 Task: Search one way flight ticket for 1 adult, 5 children, 2 infants in seat and 1 infant on lap in first from New Haven: Tweed-new Haven Airport to Gillette: Gillette Campbell County Airport on 5-1-2023. Choice of flights is Delta. Number of bags: 1 checked bag. Price is upto 72000. Outbound departure time preference is 17:15.
Action: Mouse moved to (196, 226)
Screenshot: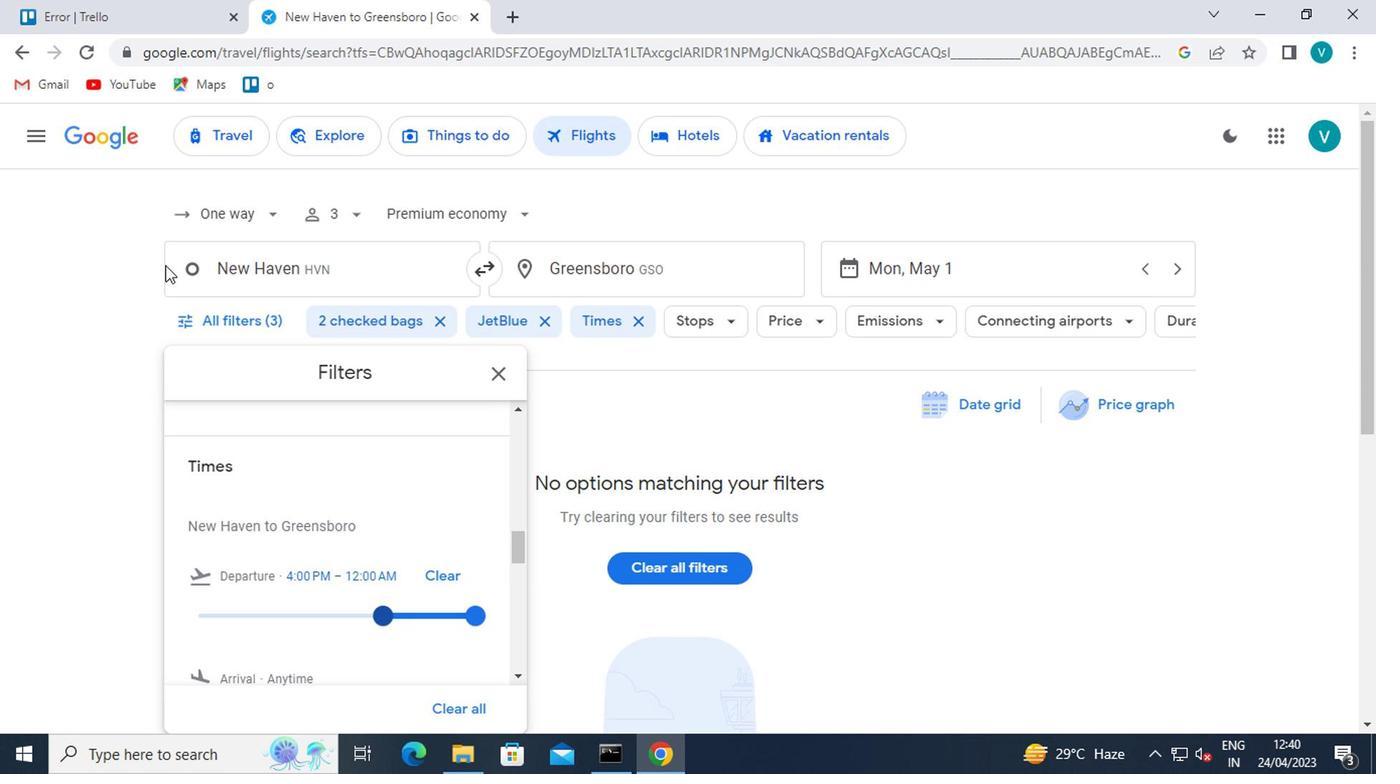 
Action: Mouse pressed left at (196, 226)
Screenshot: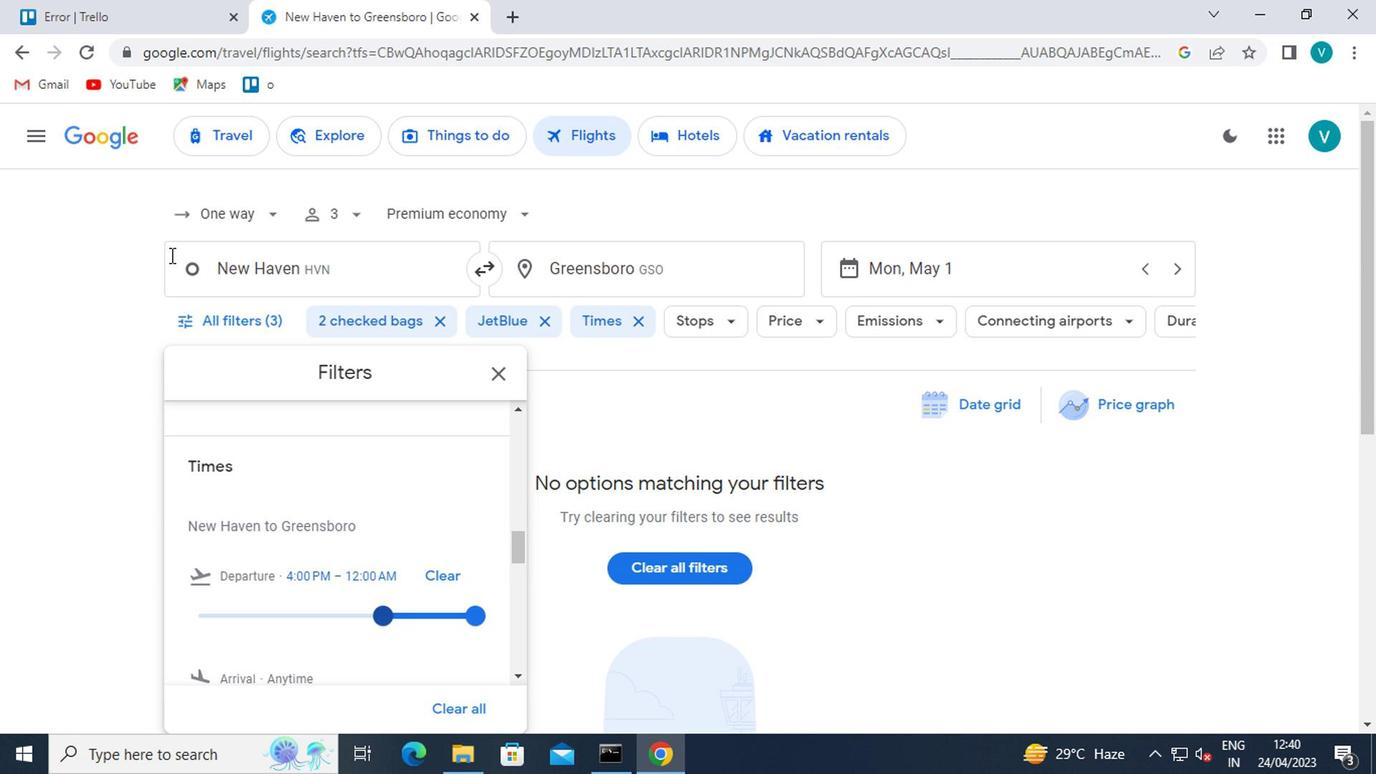 
Action: Mouse moved to (253, 306)
Screenshot: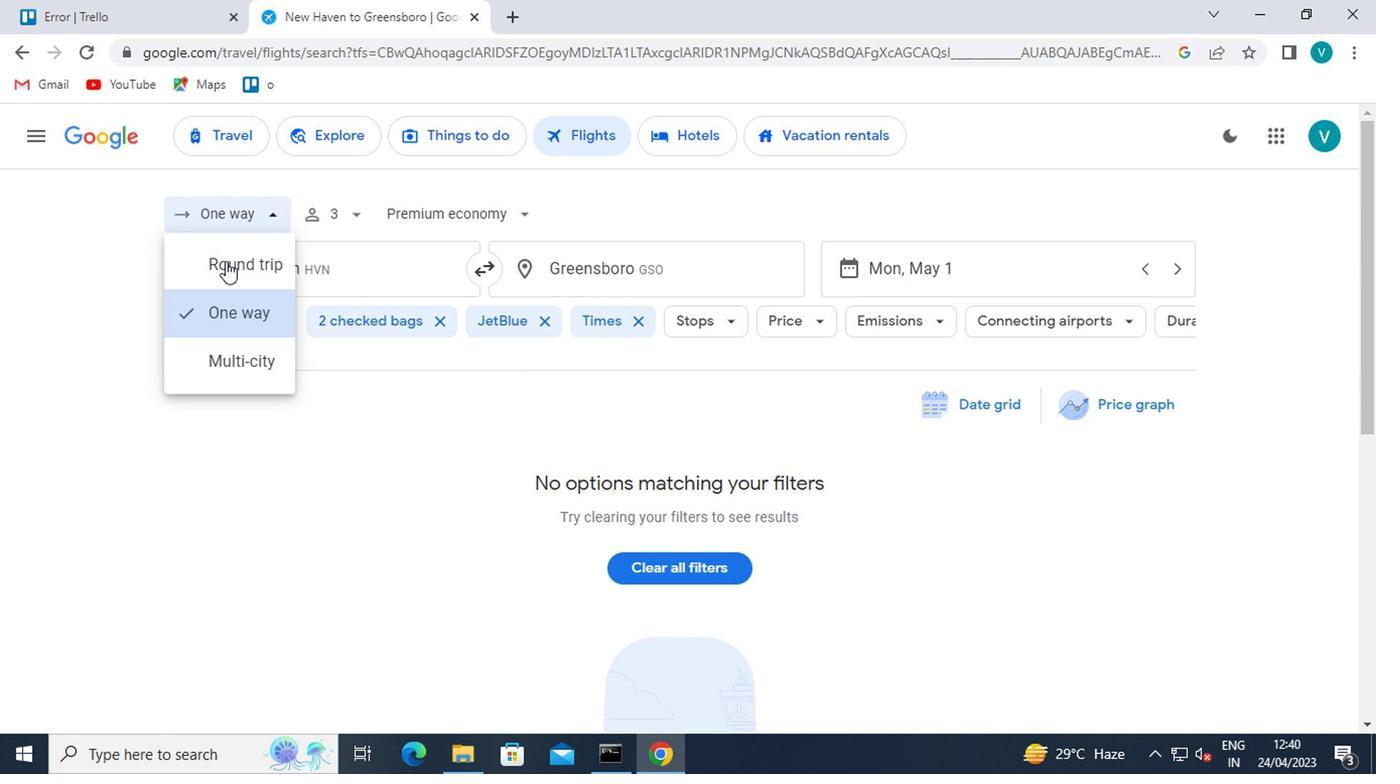 
Action: Mouse pressed left at (253, 306)
Screenshot: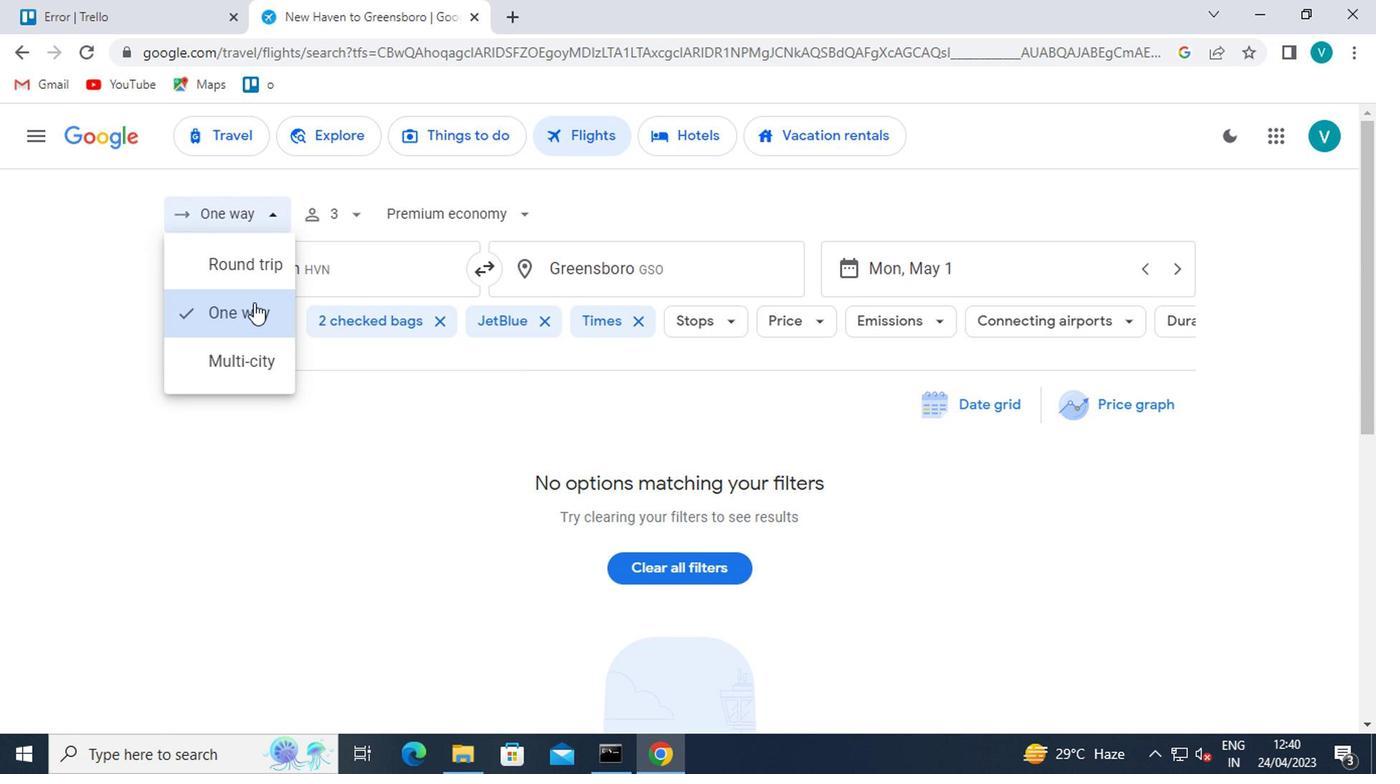 
Action: Mouse moved to (356, 220)
Screenshot: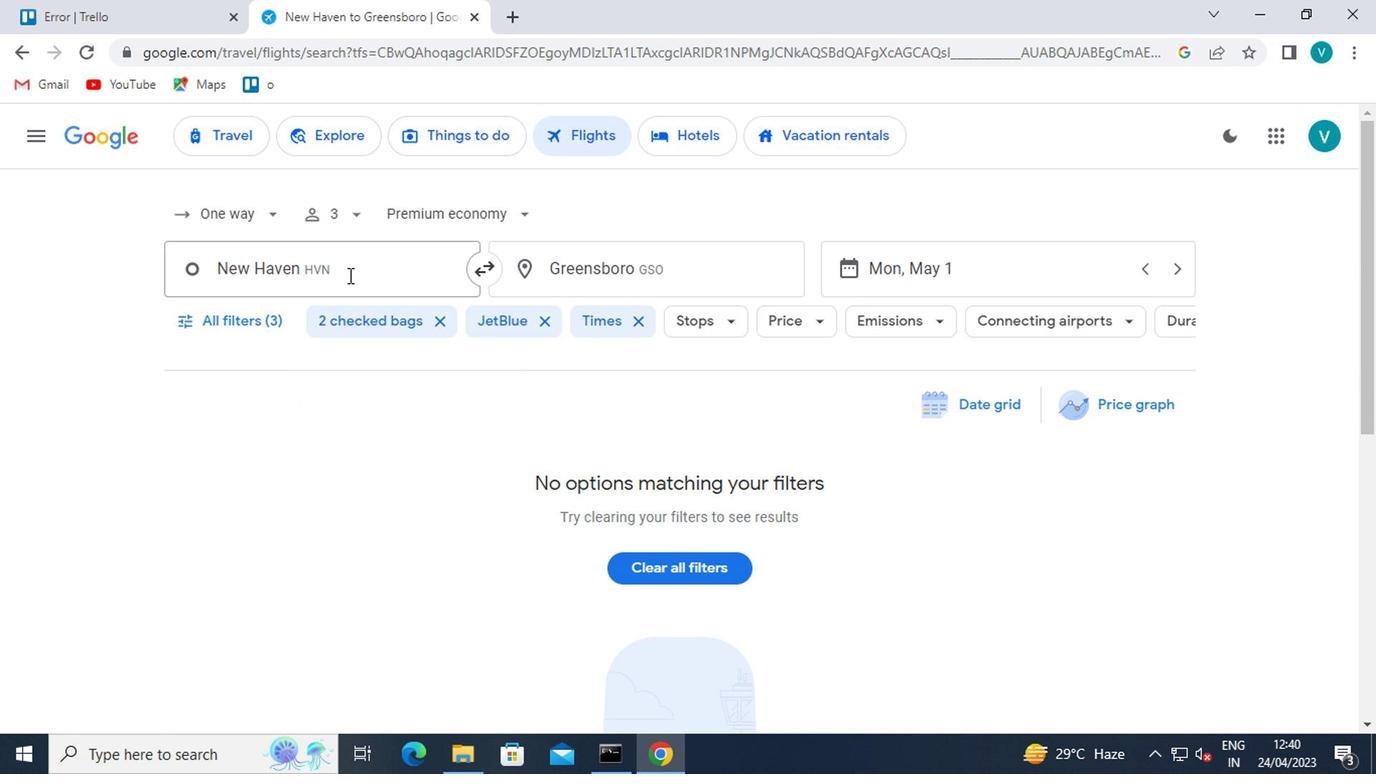 
Action: Mouse pressed left at (356, 220)
Screenshot: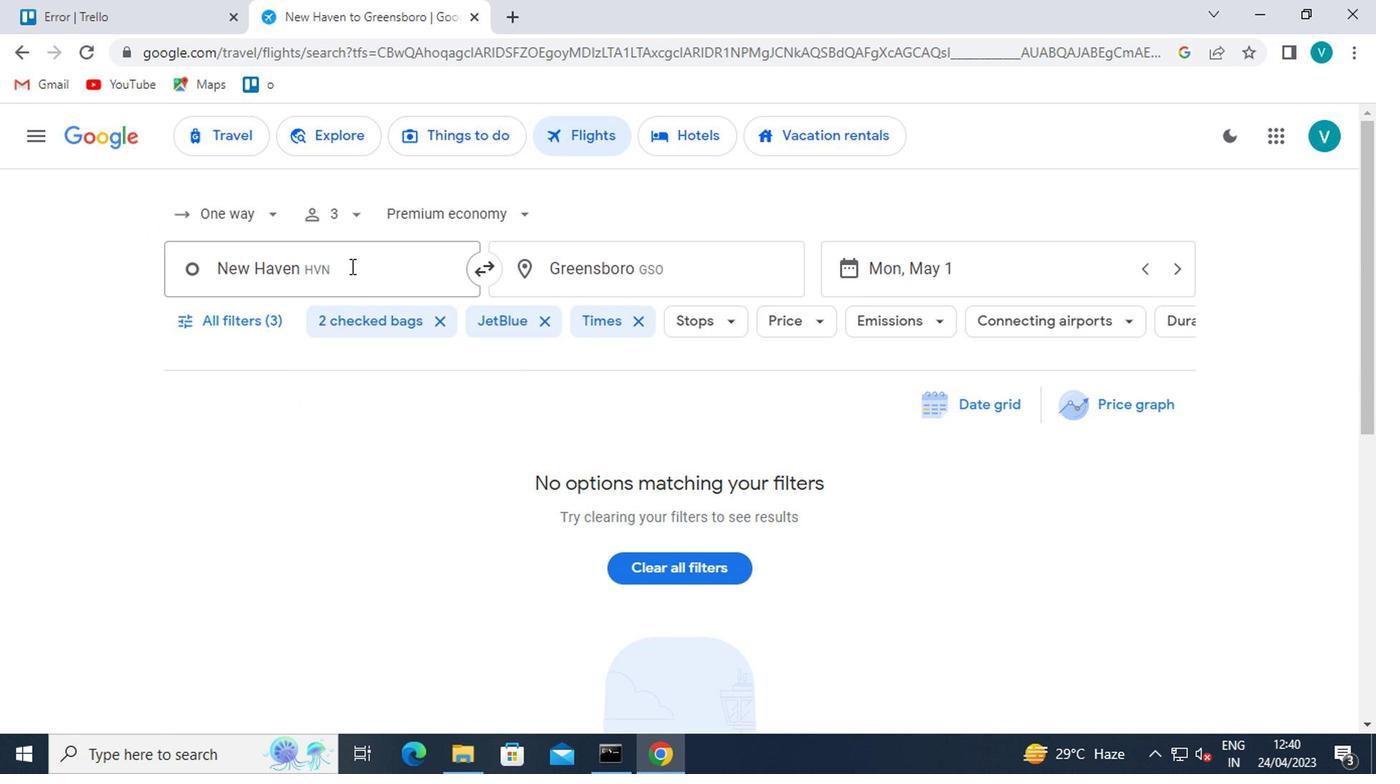 
Action: Mouse moved to (508, 324)
Screenshot: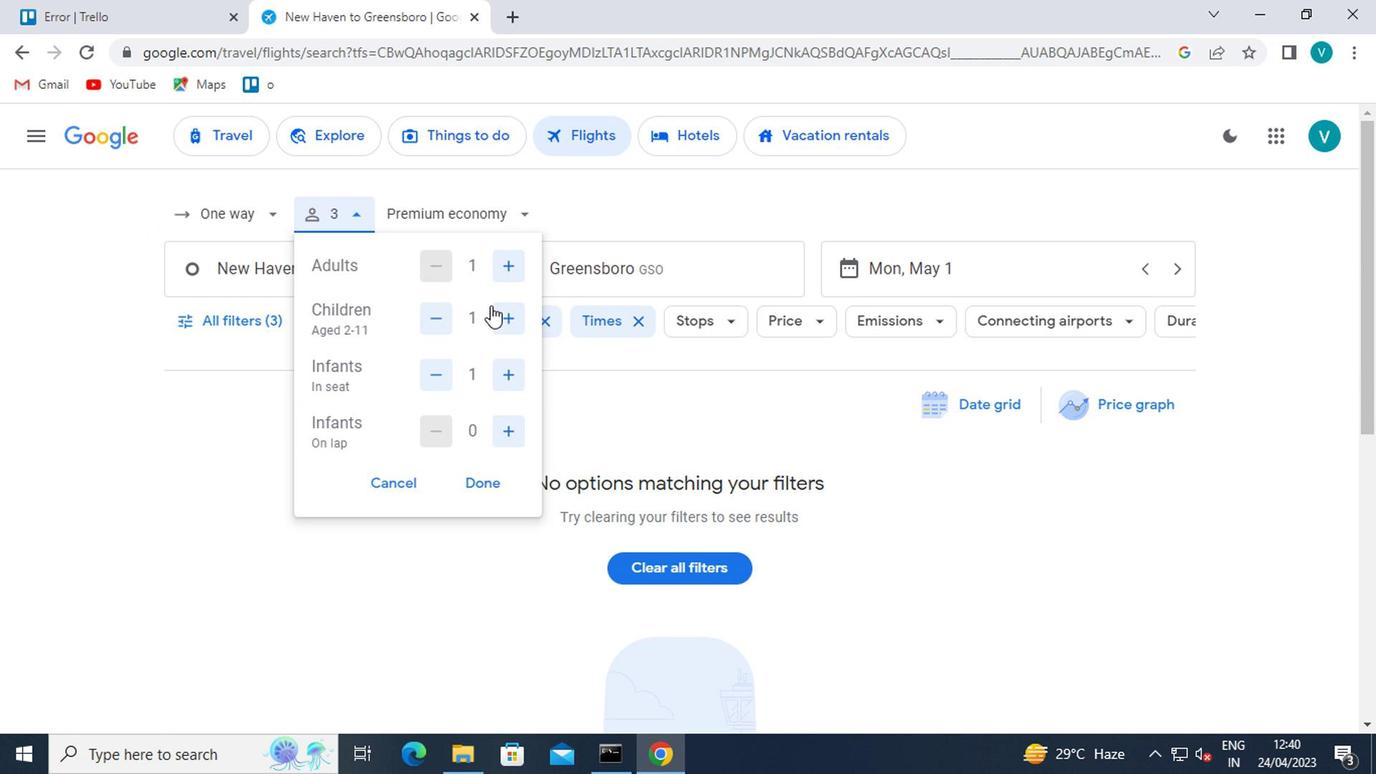 
Action: Mouse pressed left at (508, 324)
Screenshot: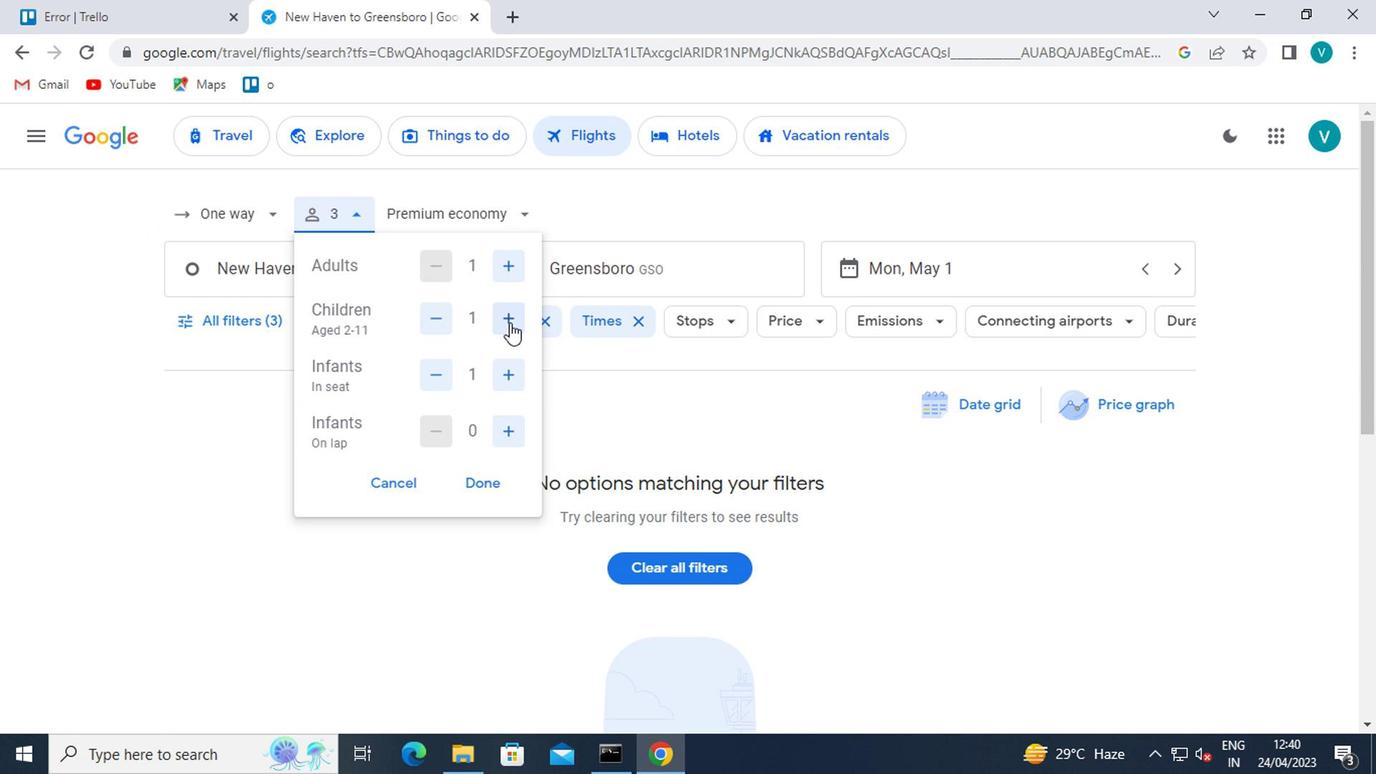 
Action: Mouse pressed left at (508, 324)
Screenshot: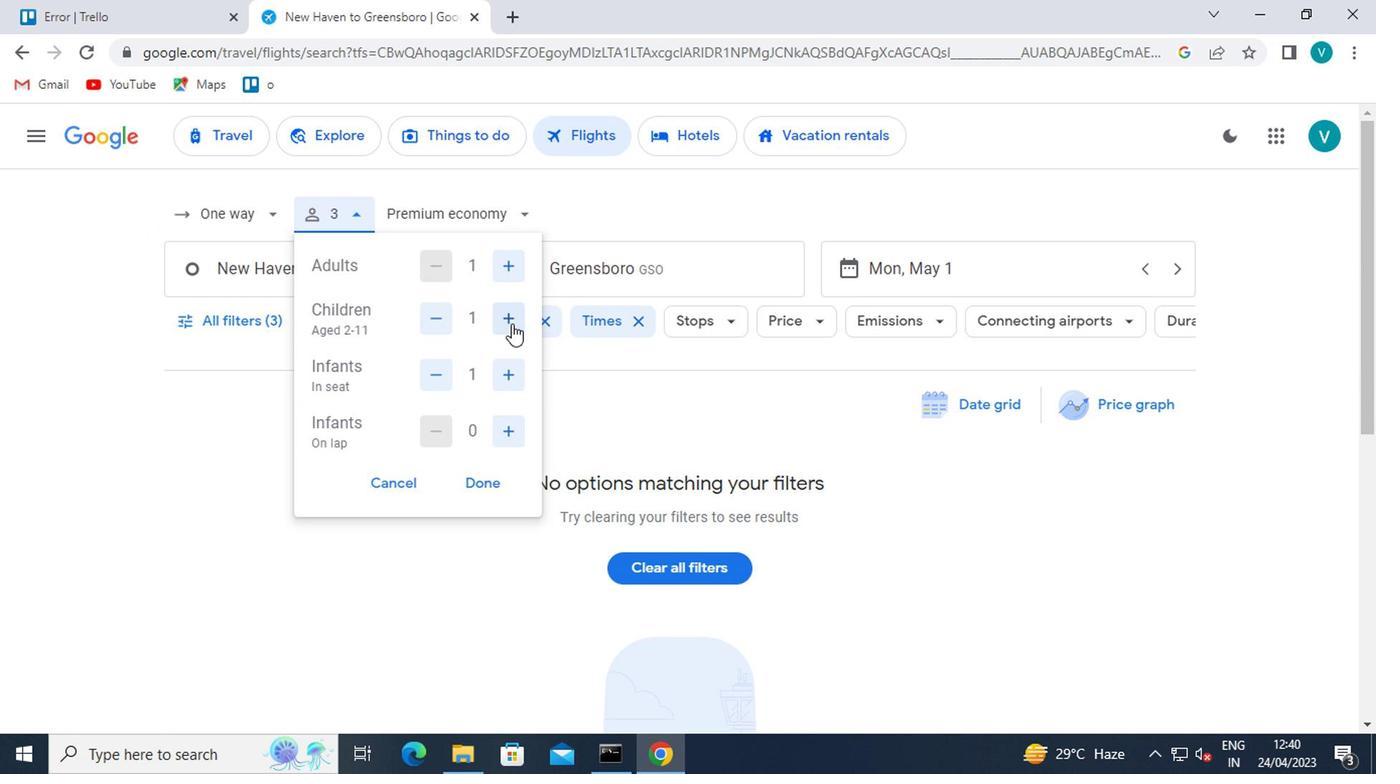 
Action: Mouse pressed left at (508, 324)
Screenshot: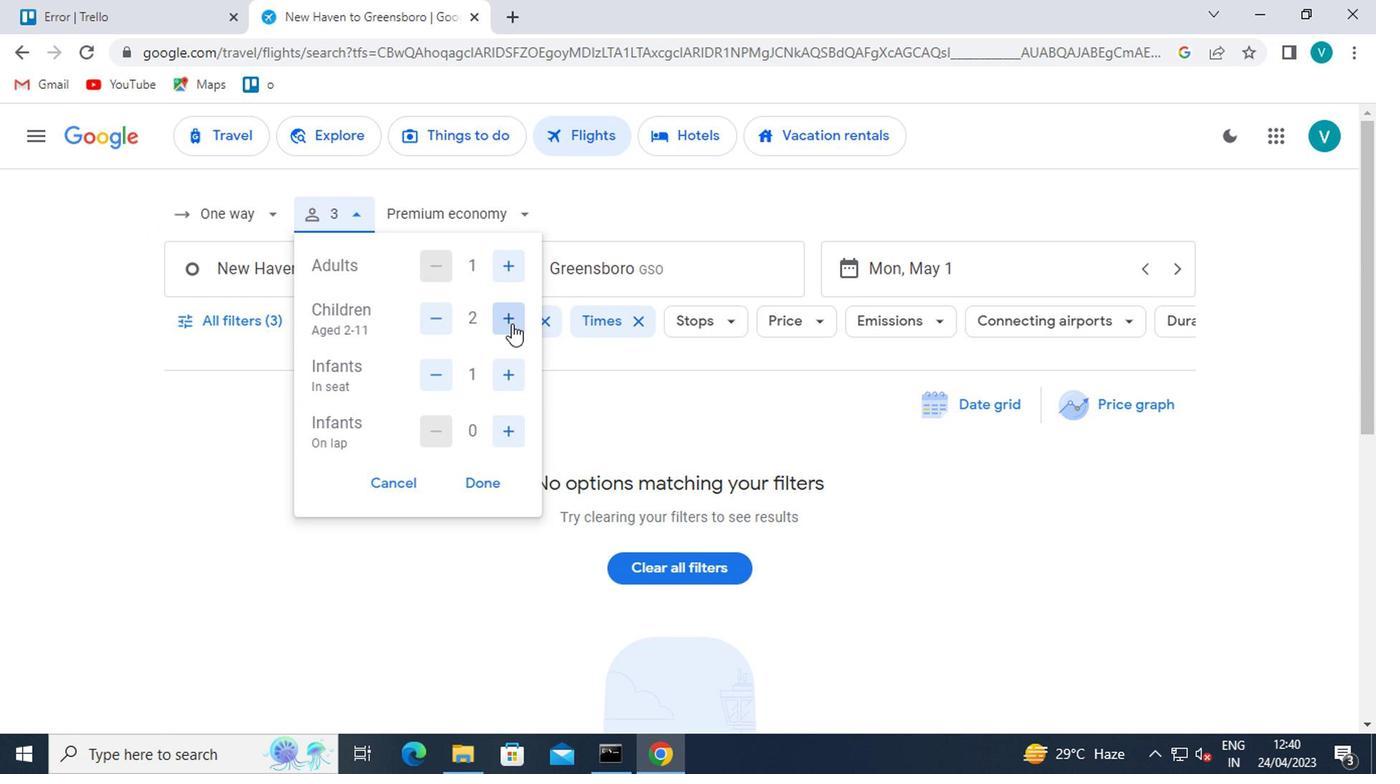
Action: Mouse pressed left at (508, 324)
Screenshot: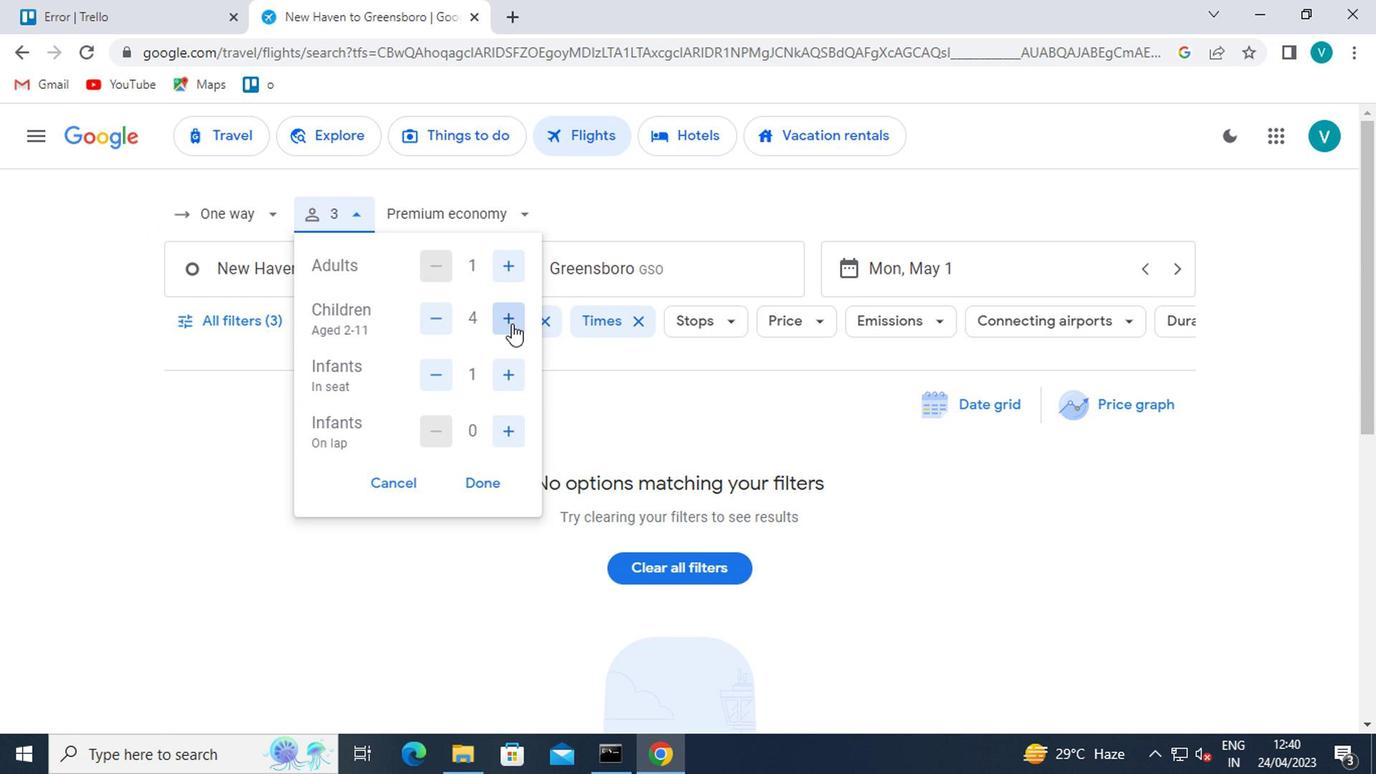 
Action: Mouse moved to (501, 374)
Screenshot: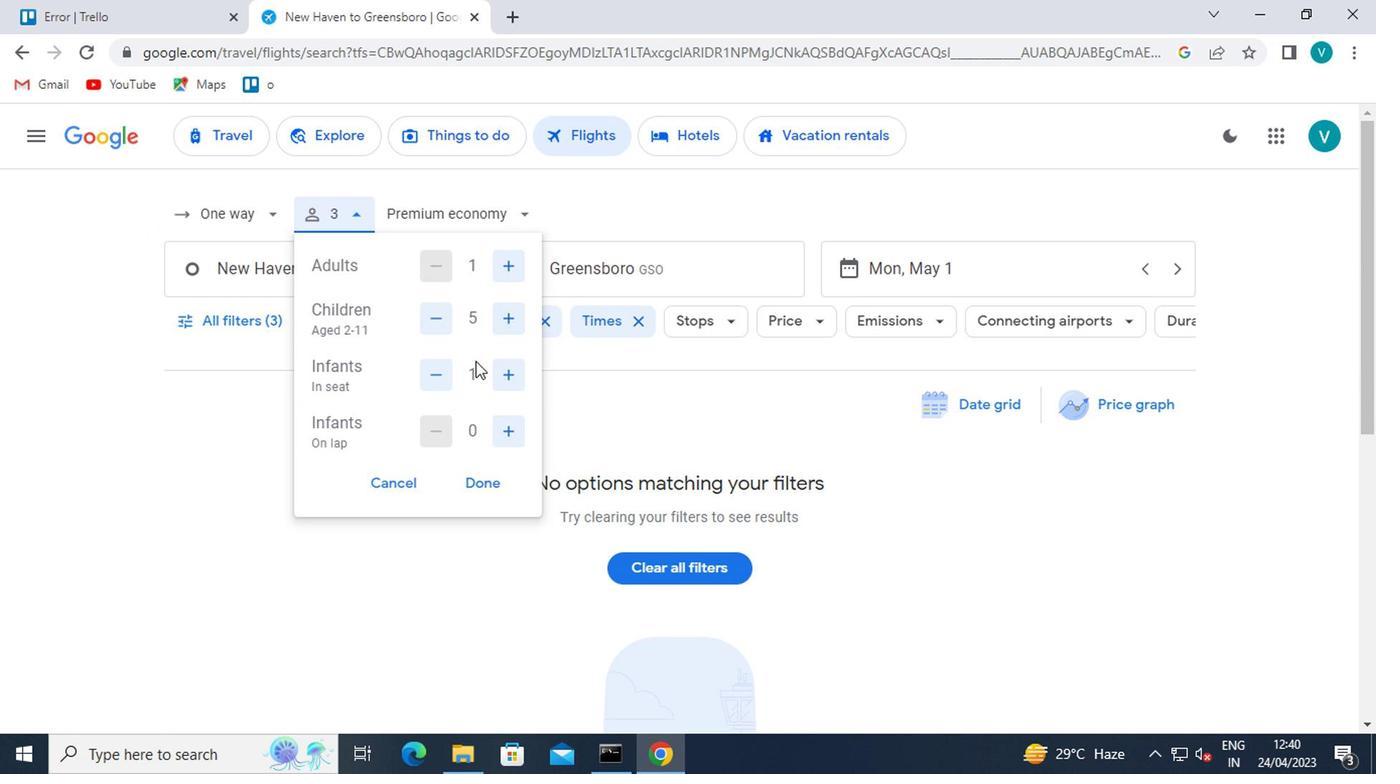 
Action: Mouse pressed left at (501, 374)
Screenshot: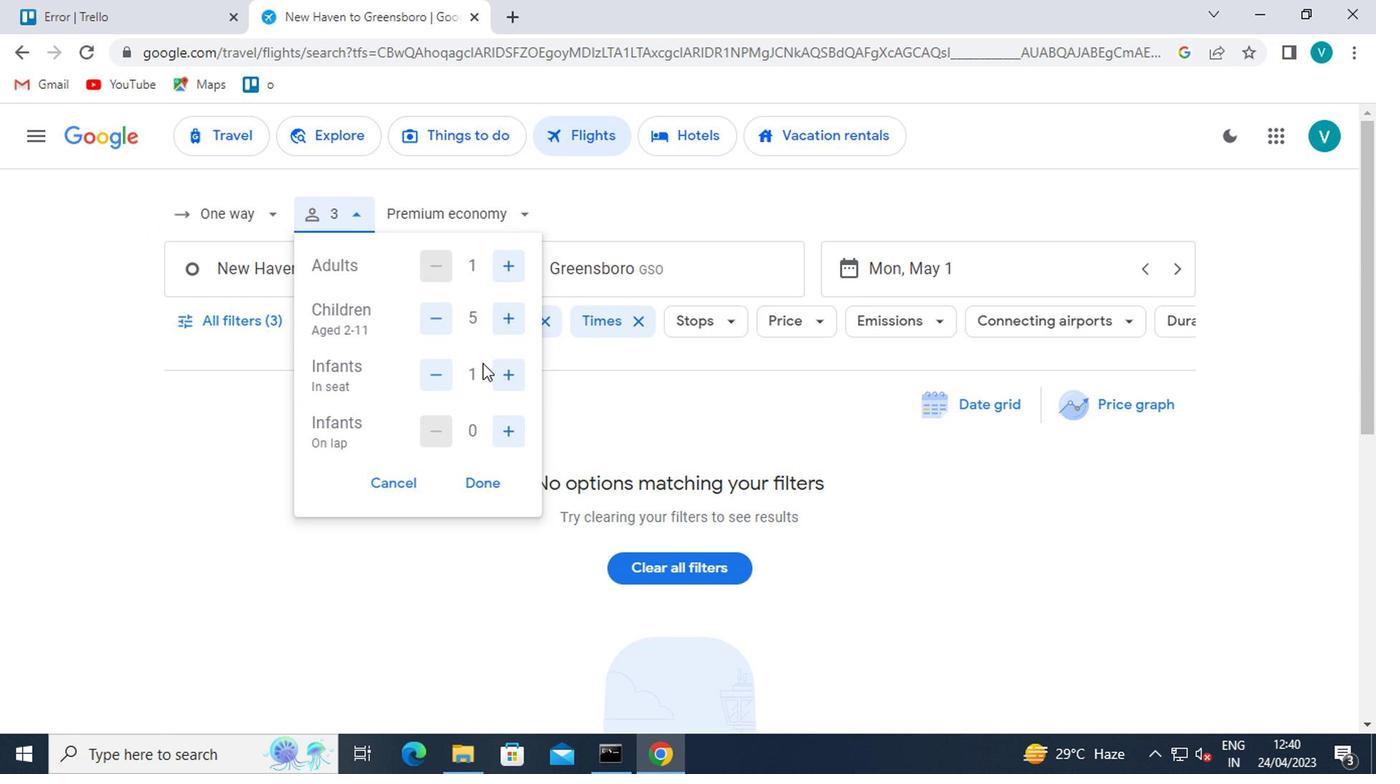 
Action: Mouse moved to (498, 430)
Screenshot: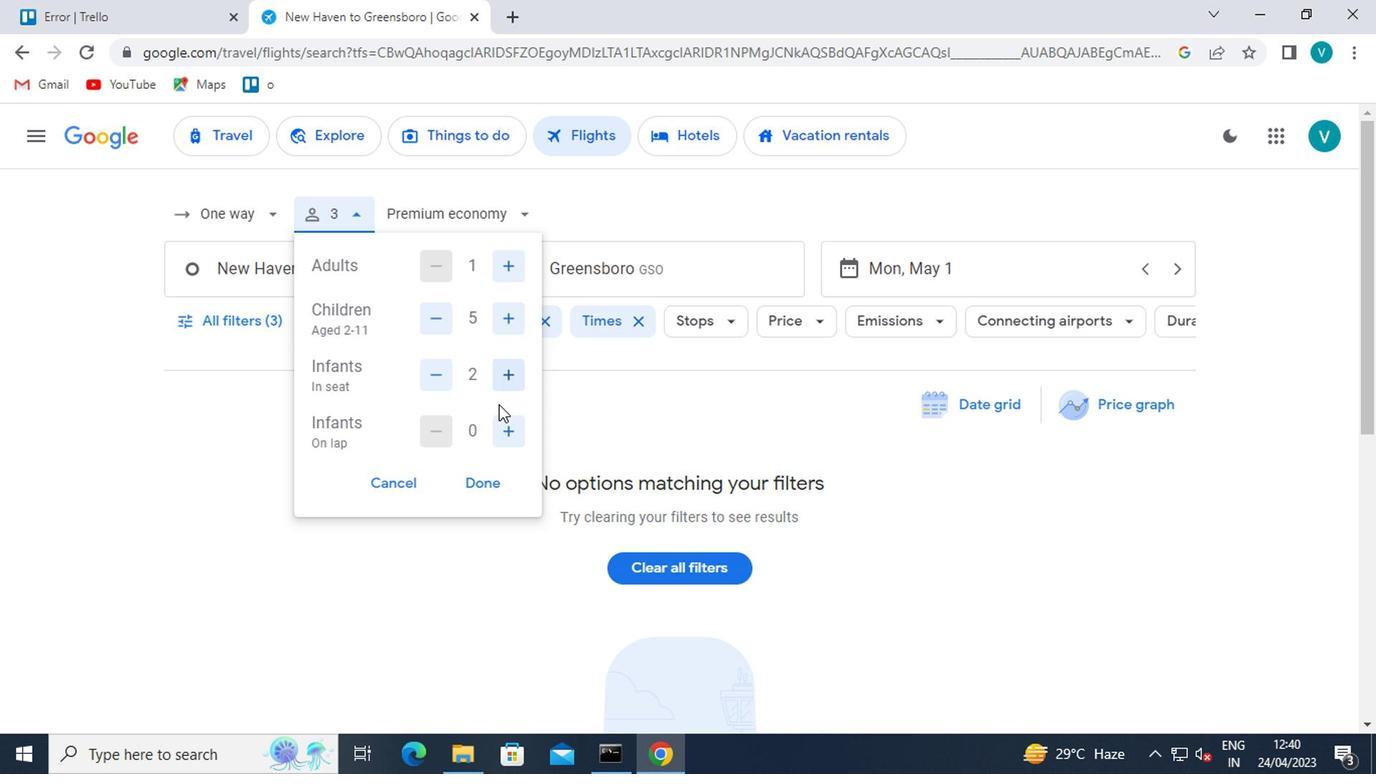 
Action: Mouse pressed left at (498, 430)
Screenshot: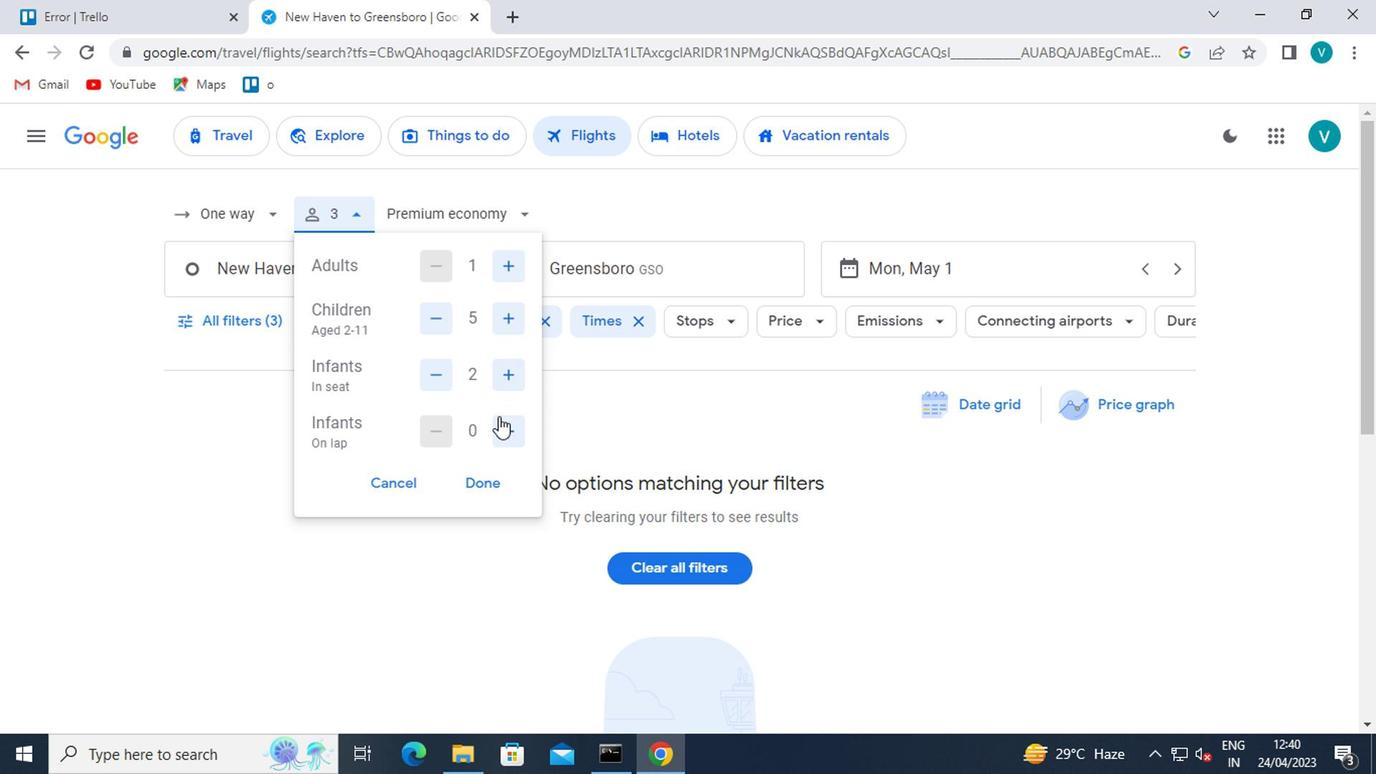 
Action: Mouse moved to (480, 225)
Screenshot: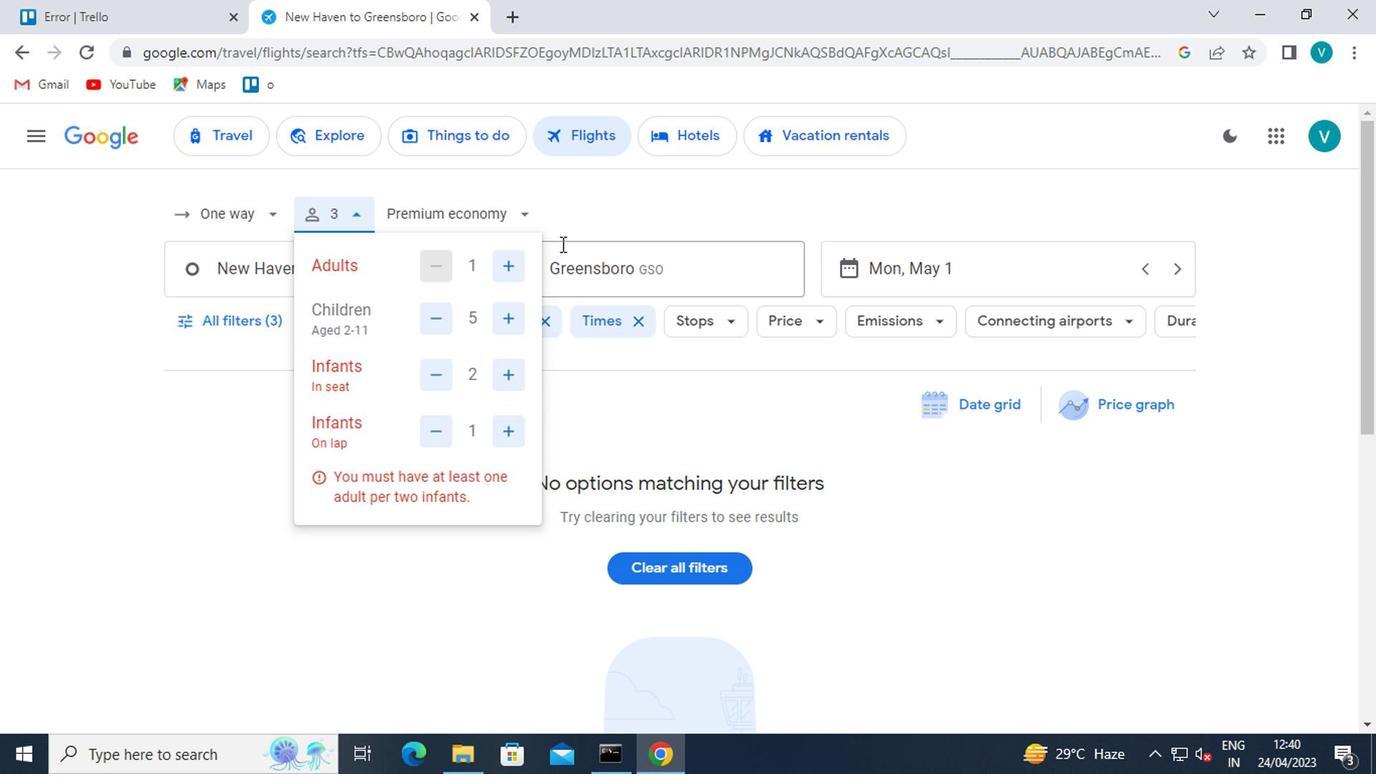 
Action: Mouse pressed left at (480, 225)
Screenshot: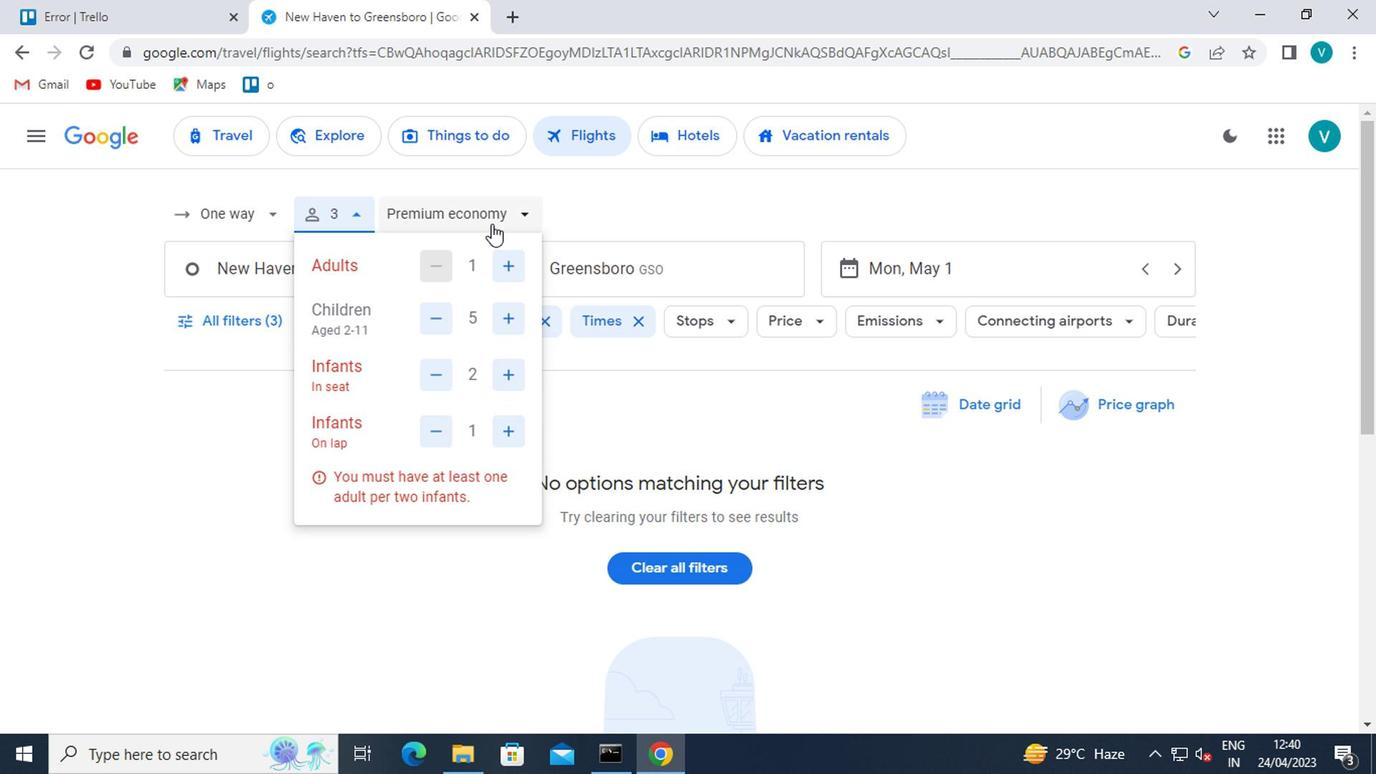 
Action: Mouse moved to (469, 407)
Screenshot: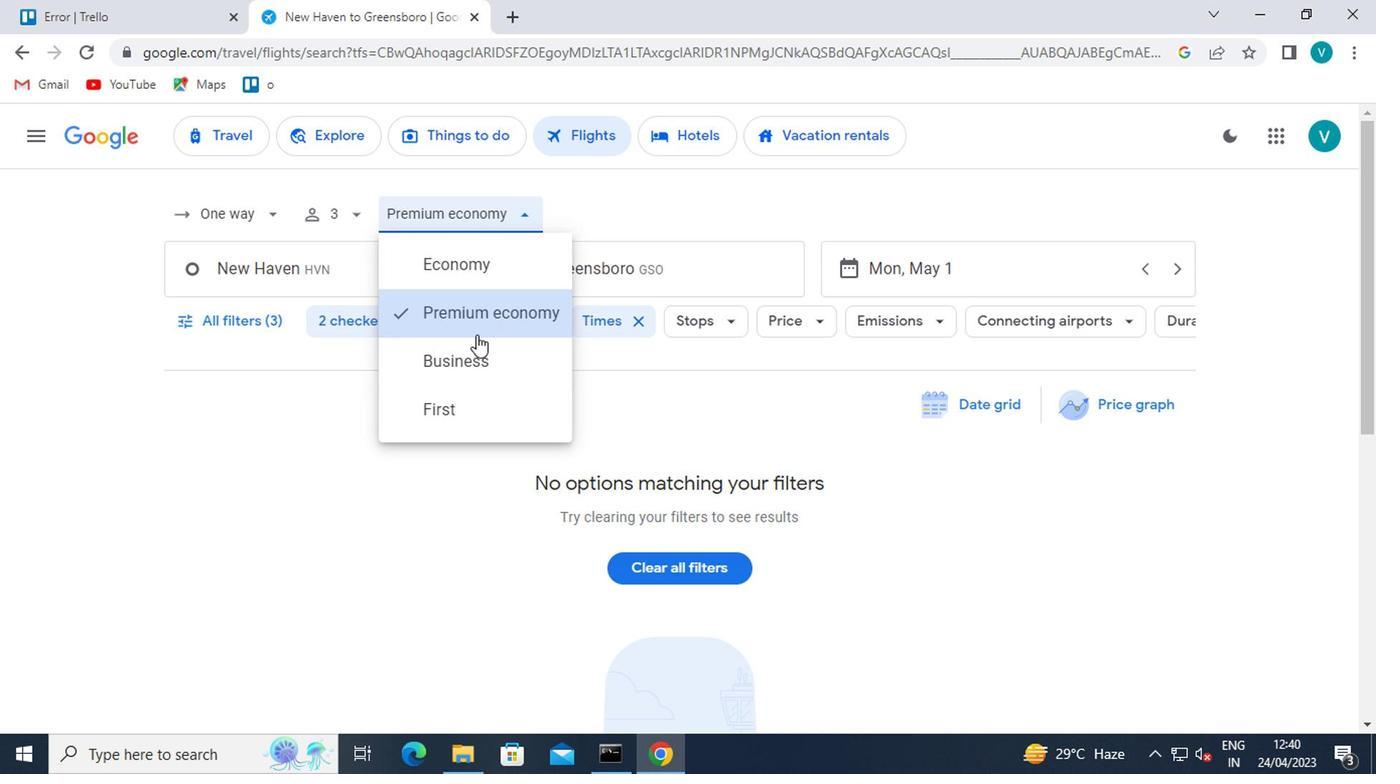 
Action: Mouse pressed left at (469, 407)
Screenshot: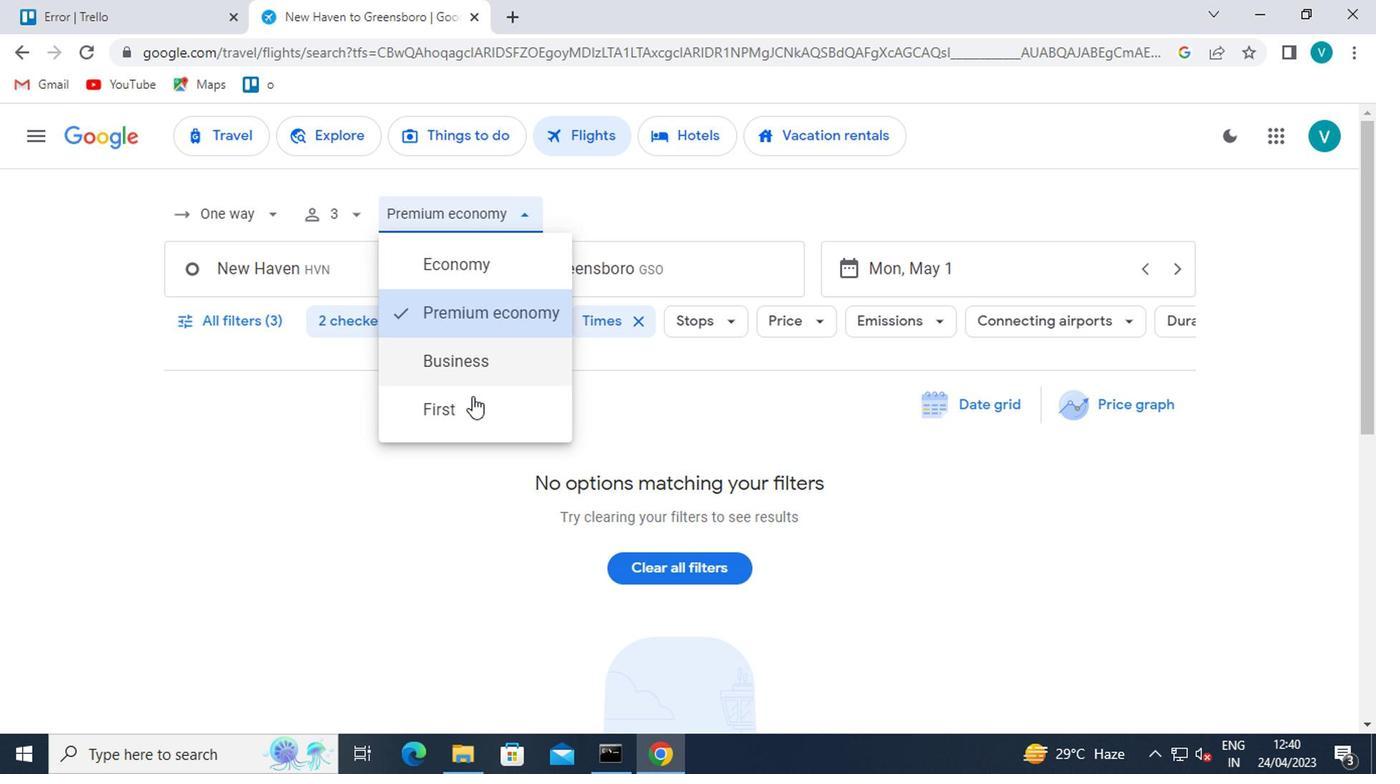 
Action: Mouse moved to (378, 273)
Screenshot: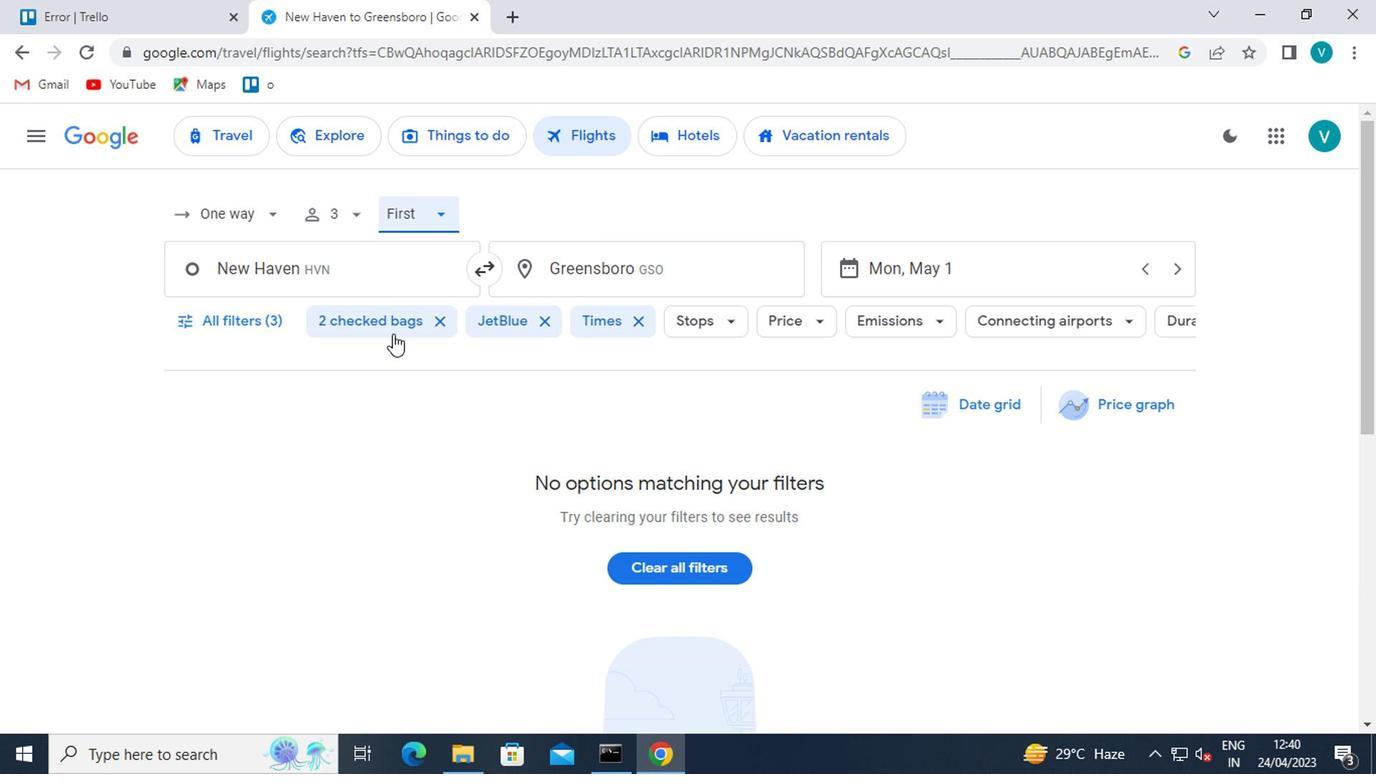 
Action: Mouse pressed left at (378, 273)
Screenshot: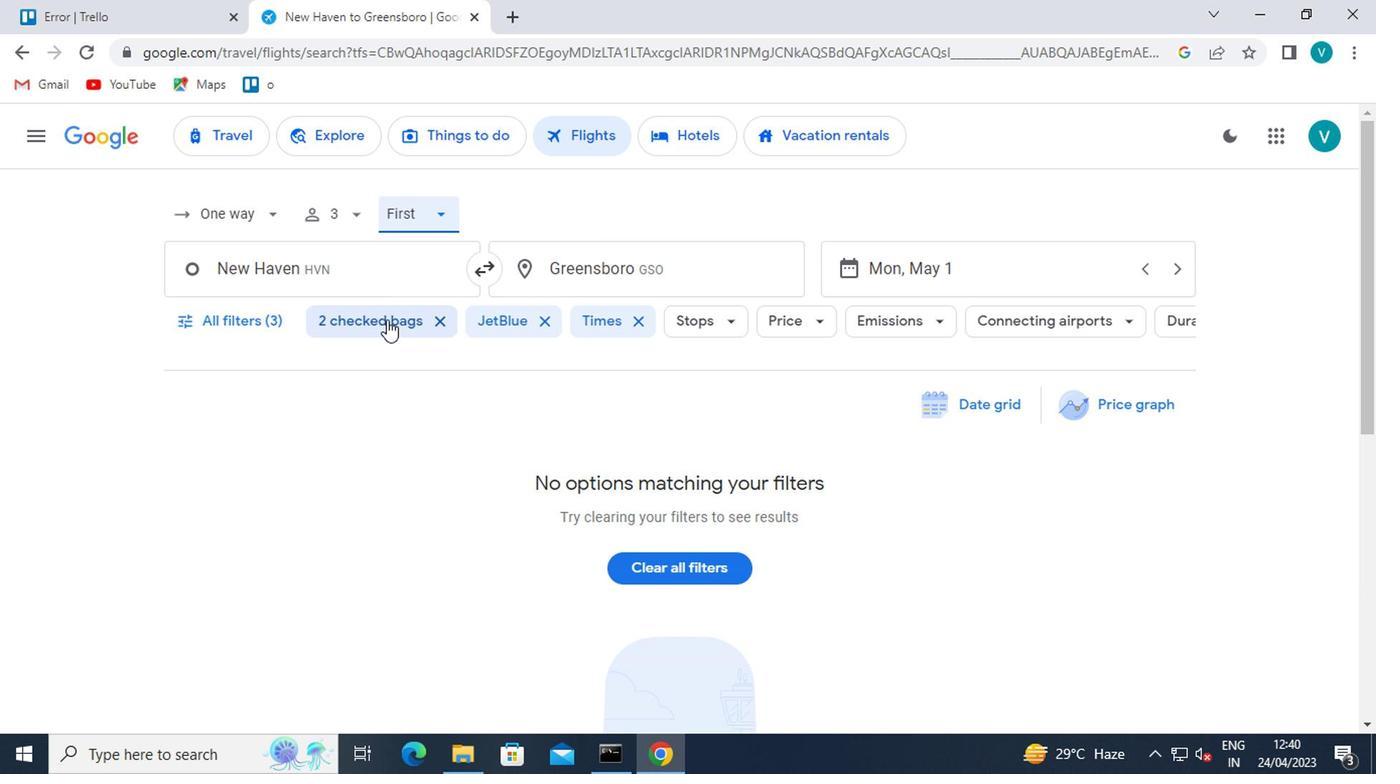 
Action: Mouse moved to (364, 488)
Screenshot: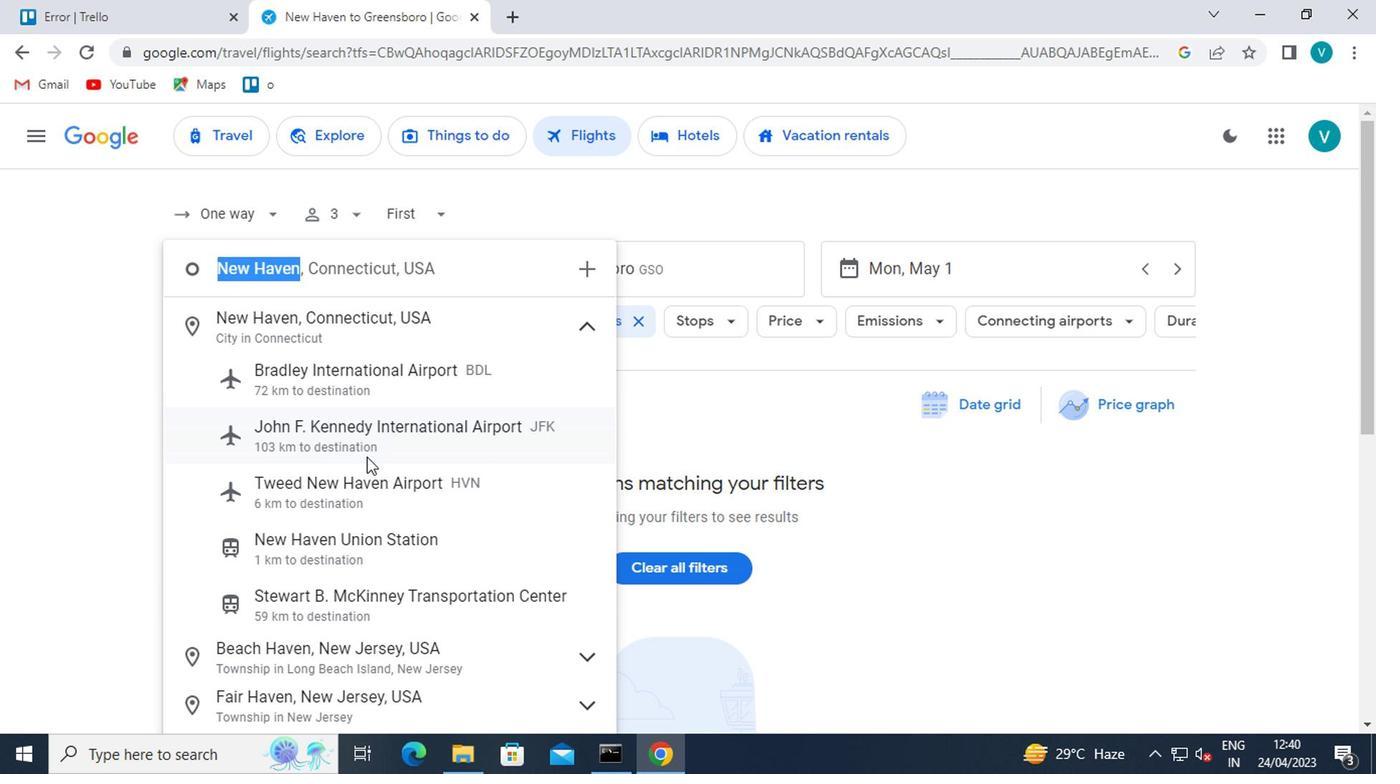 
Action: Mouse pressed left at (364, 488)
Screenshot: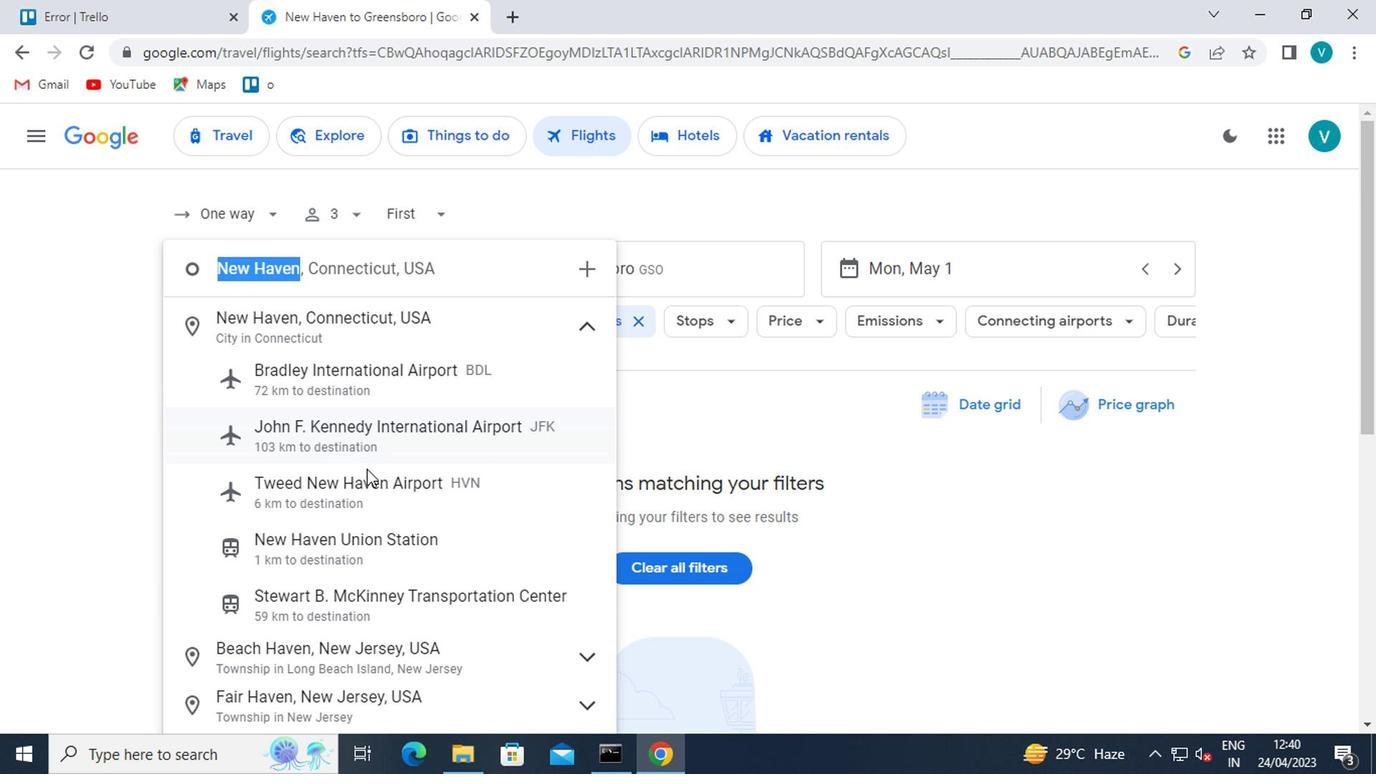 
Action: Mouse moved to (717, 268)
Screenshot: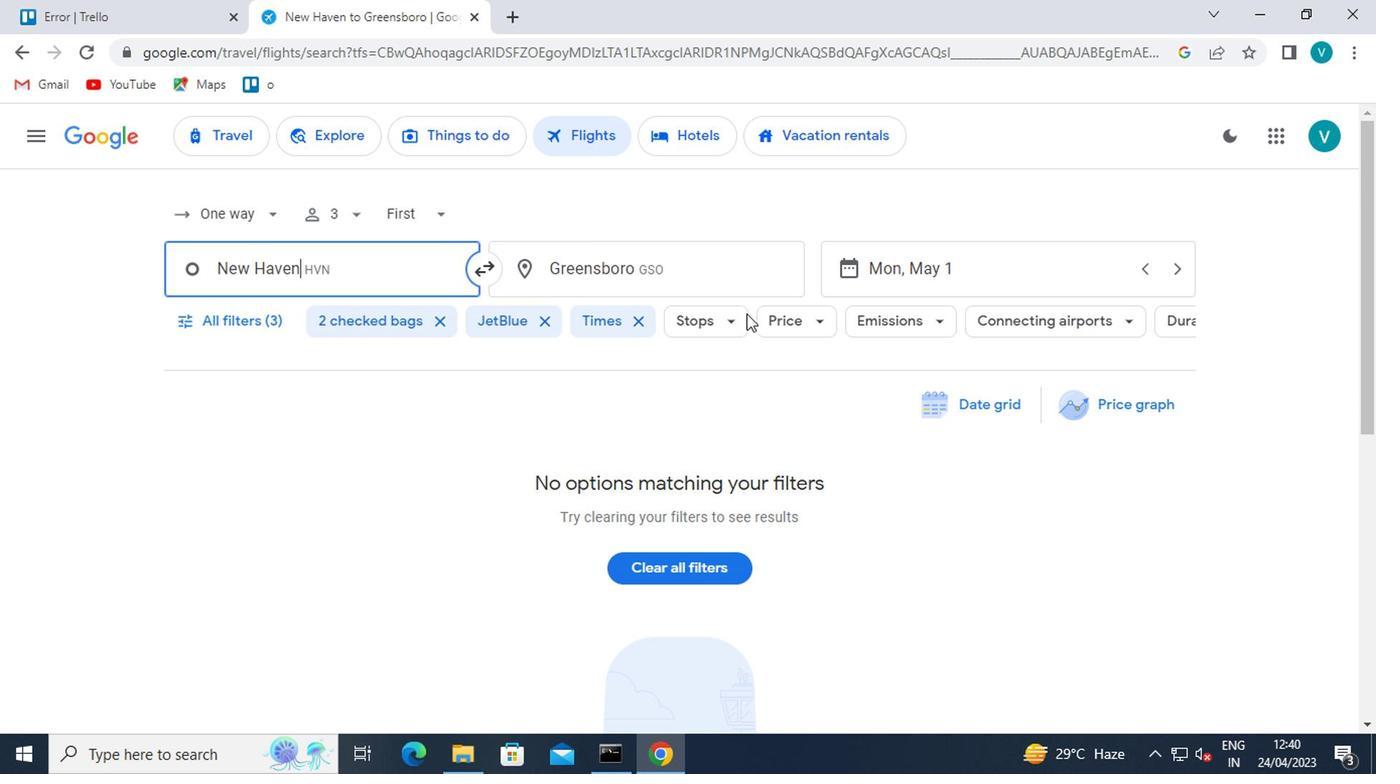 
Action: Mouse pressed left at (717, 268)
Screenshot: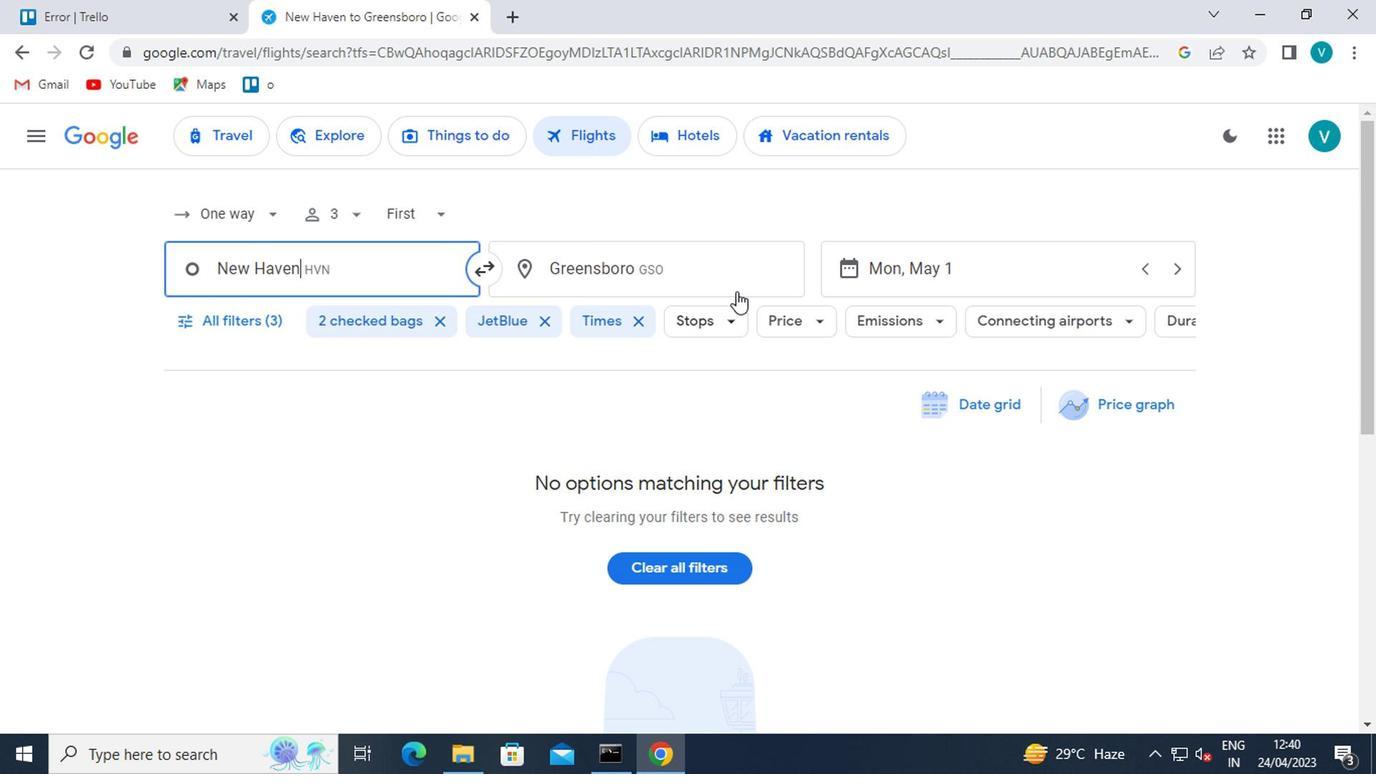 
Action: Mouse moved to (435, 104)
Screenshot: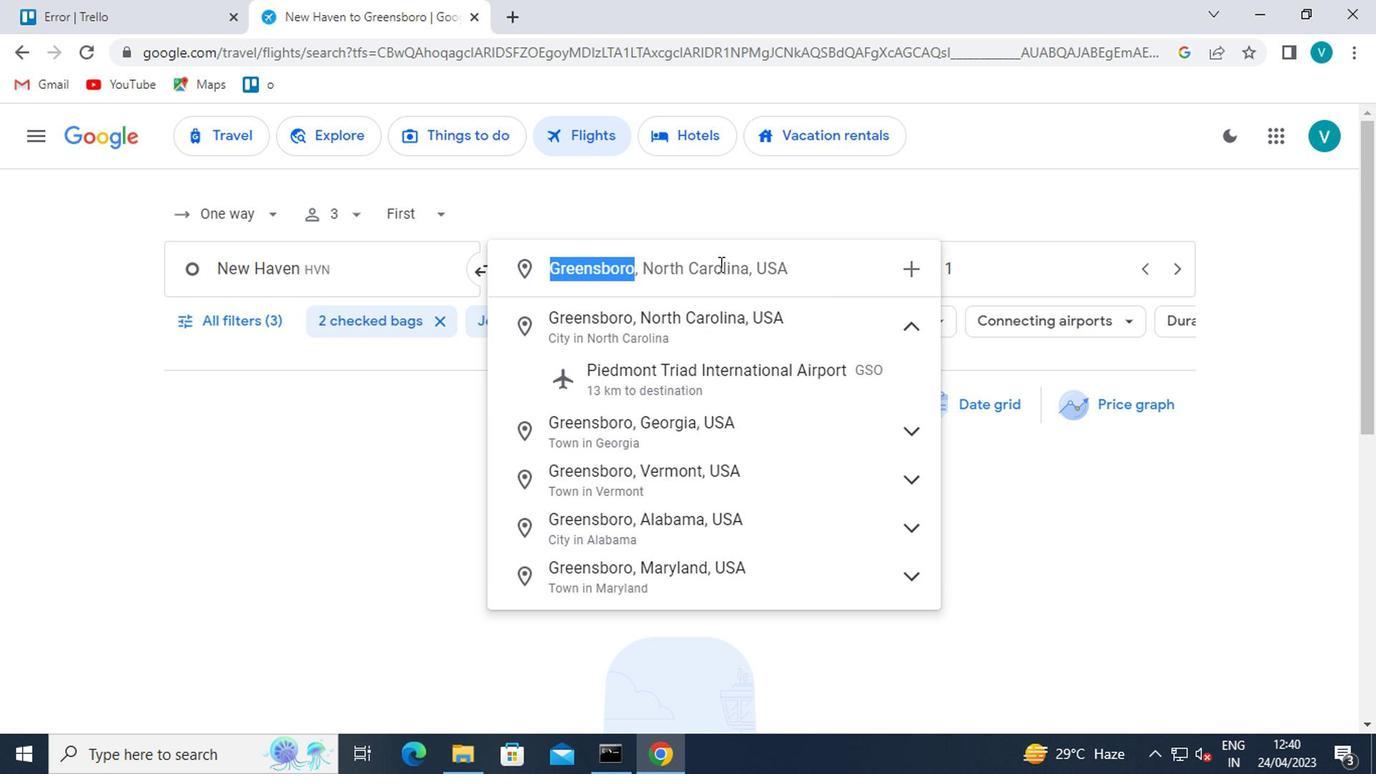 
Action: Key pressed <Key.shift>GILLETTE<Key.enter>
Screenshot: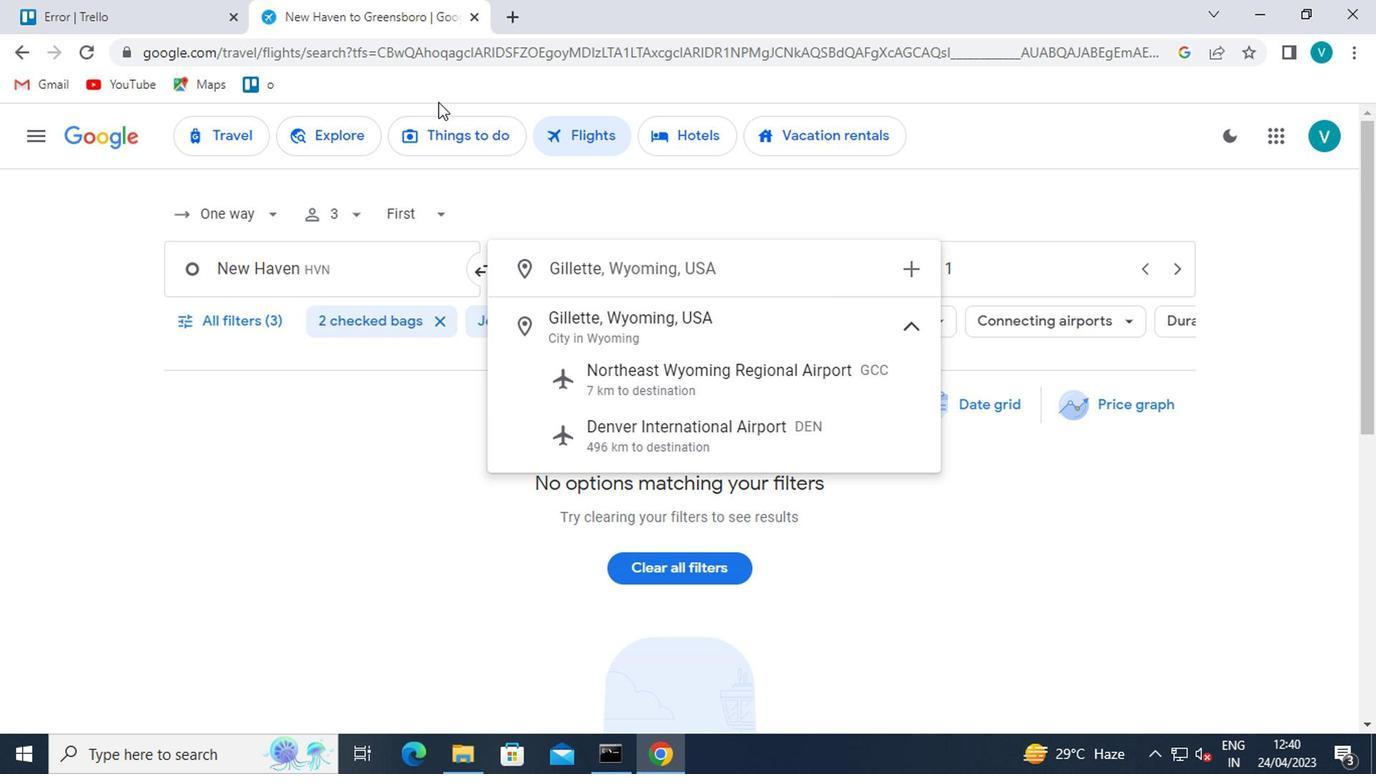 
Action: Mouse moved to (982, 251)
Screenshot: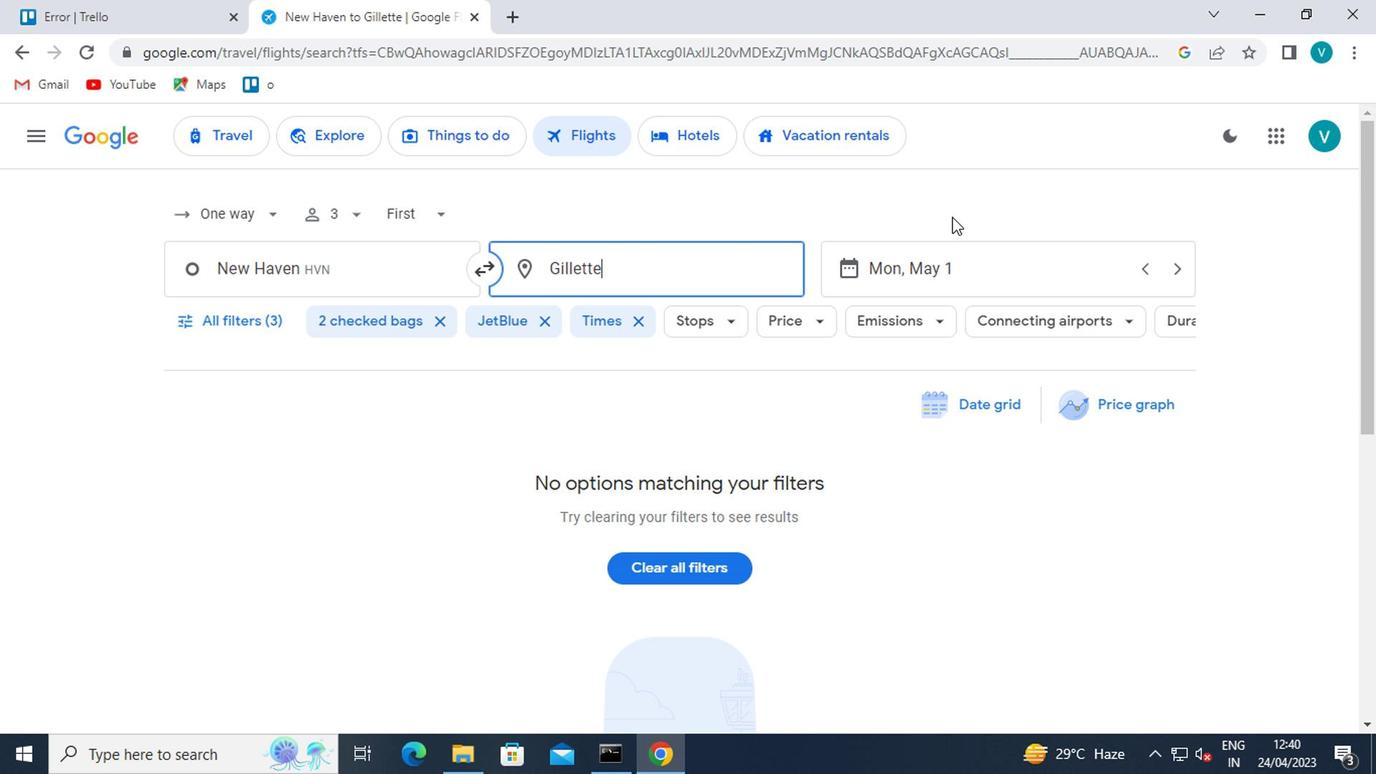 
Action: Mouse pressed left at (982, 251)
Screenshot: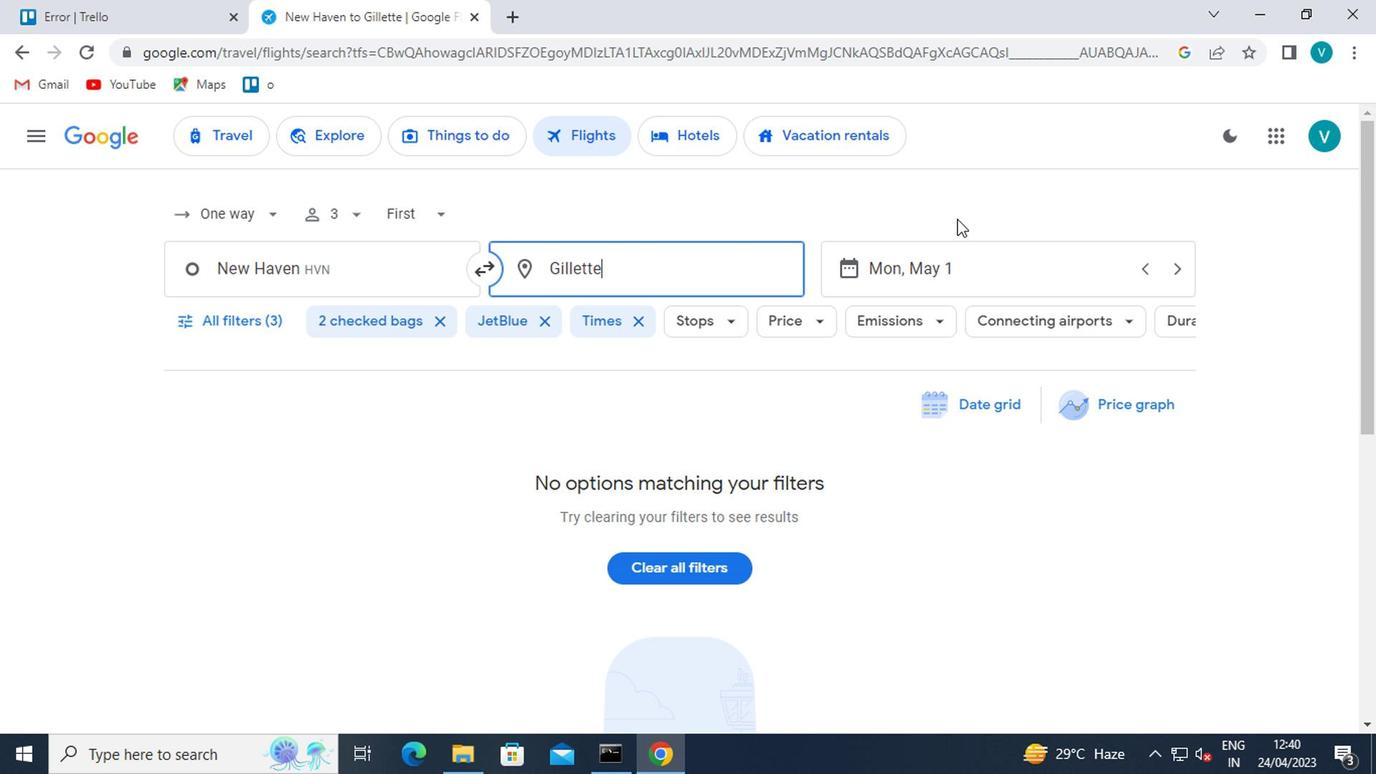 
Action: Mouse moved to (901, 359)
Screenshot: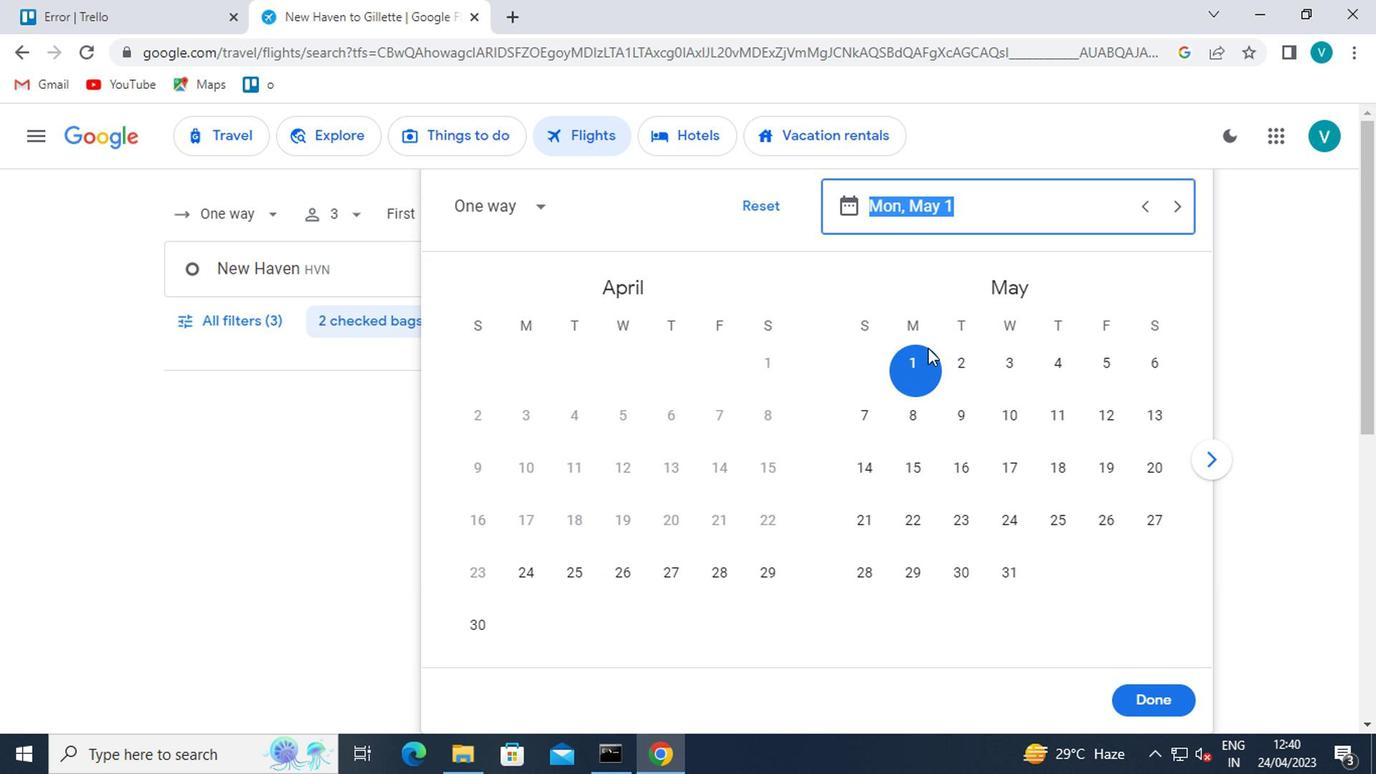 
Action: Mouse pressed left at (901, 359)
Screenshot: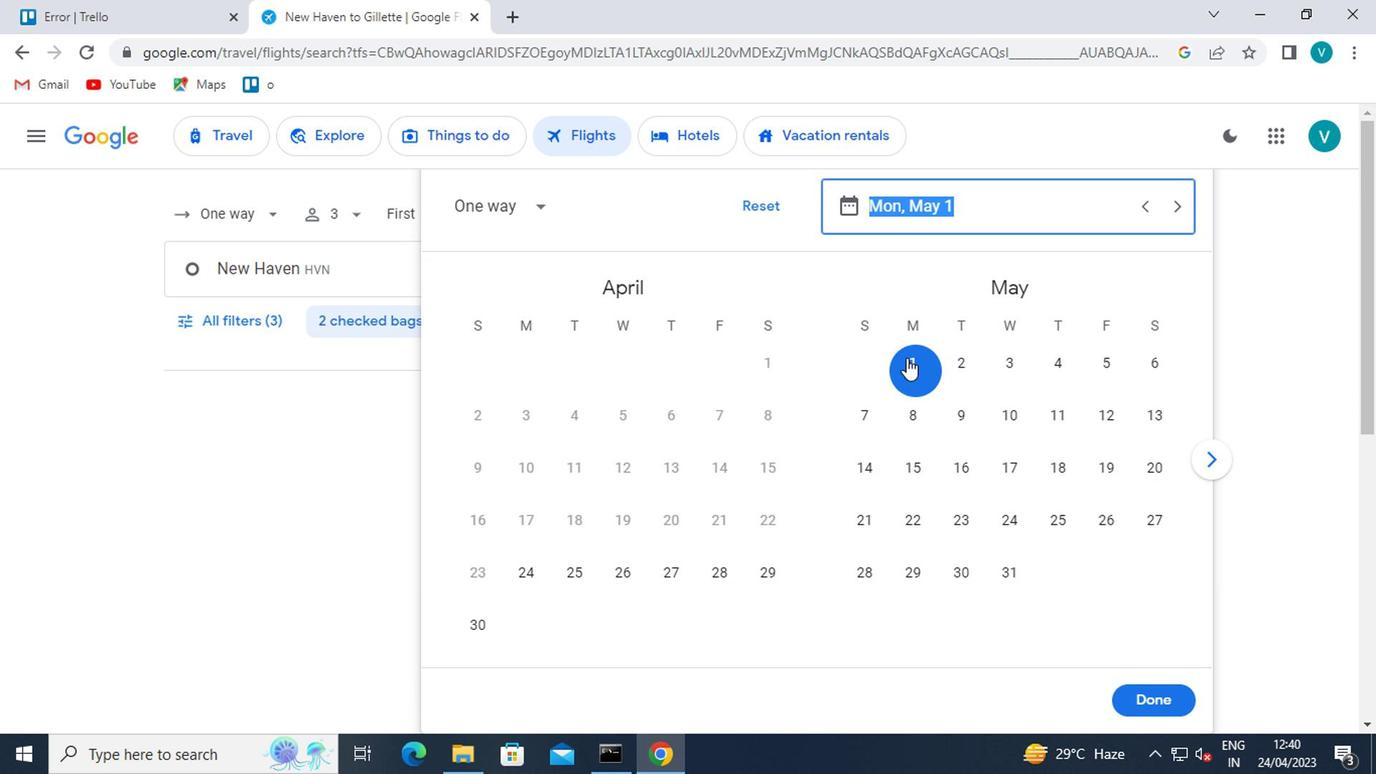 
Action: Mouse moved to (1127, 688)
Screenshot: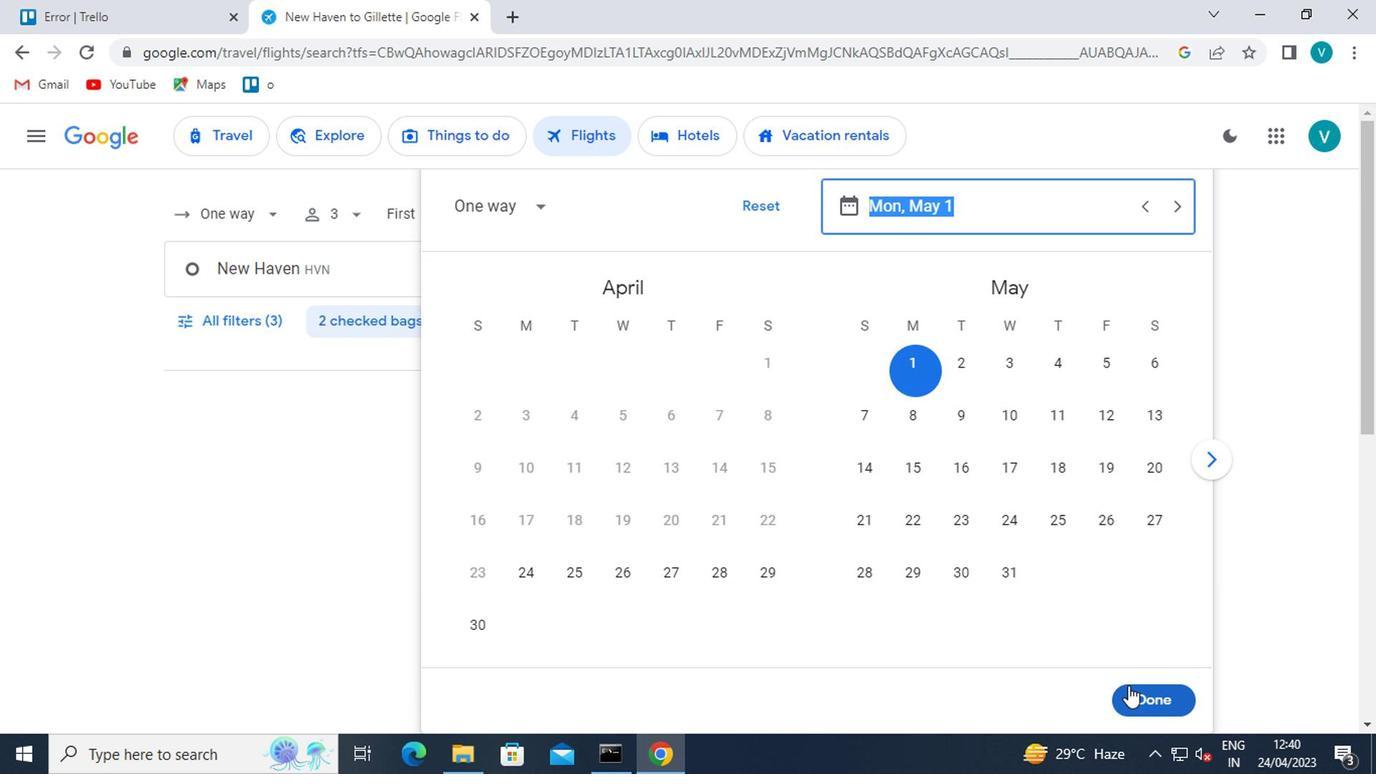 
Action: Mouse pressed left at (1127, 688)
Screenshot: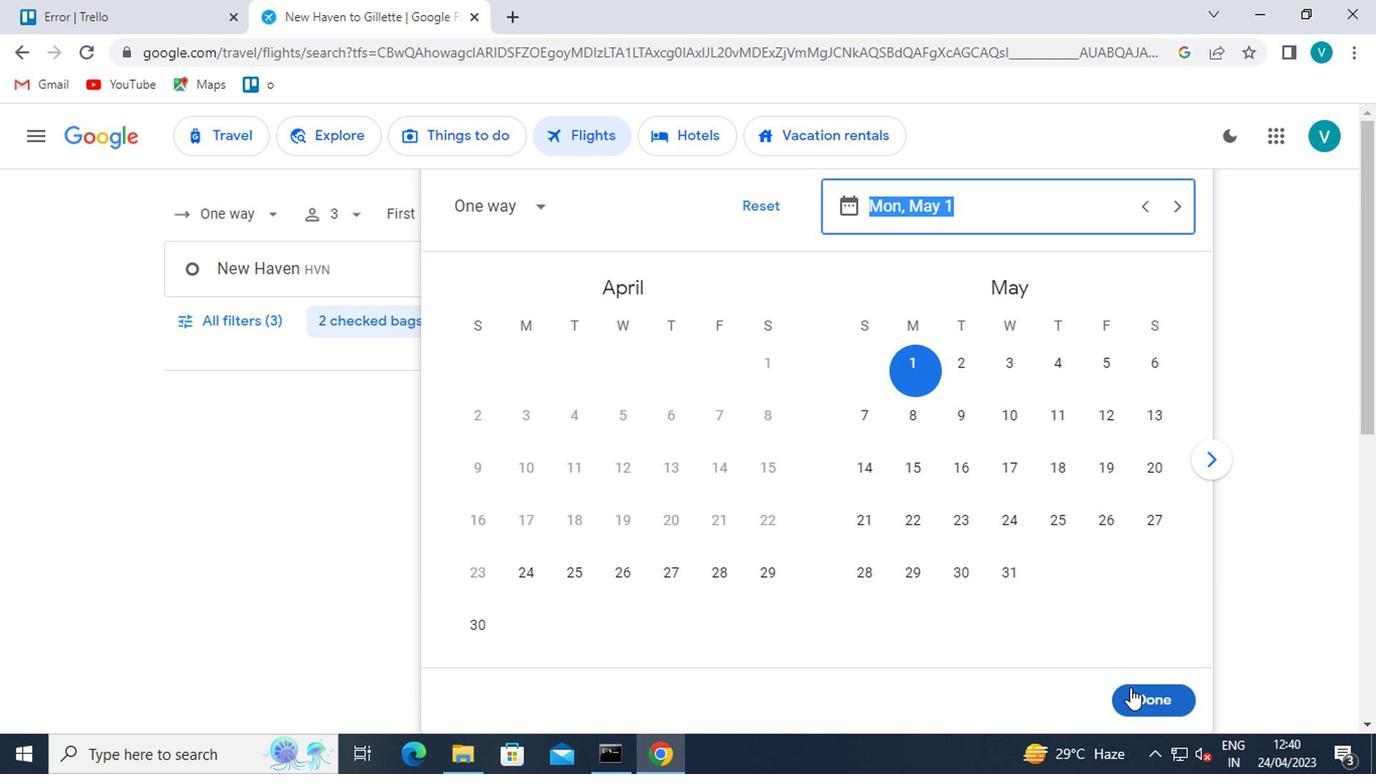 
Action: Mouse moved to (225, 312)
Screenshot: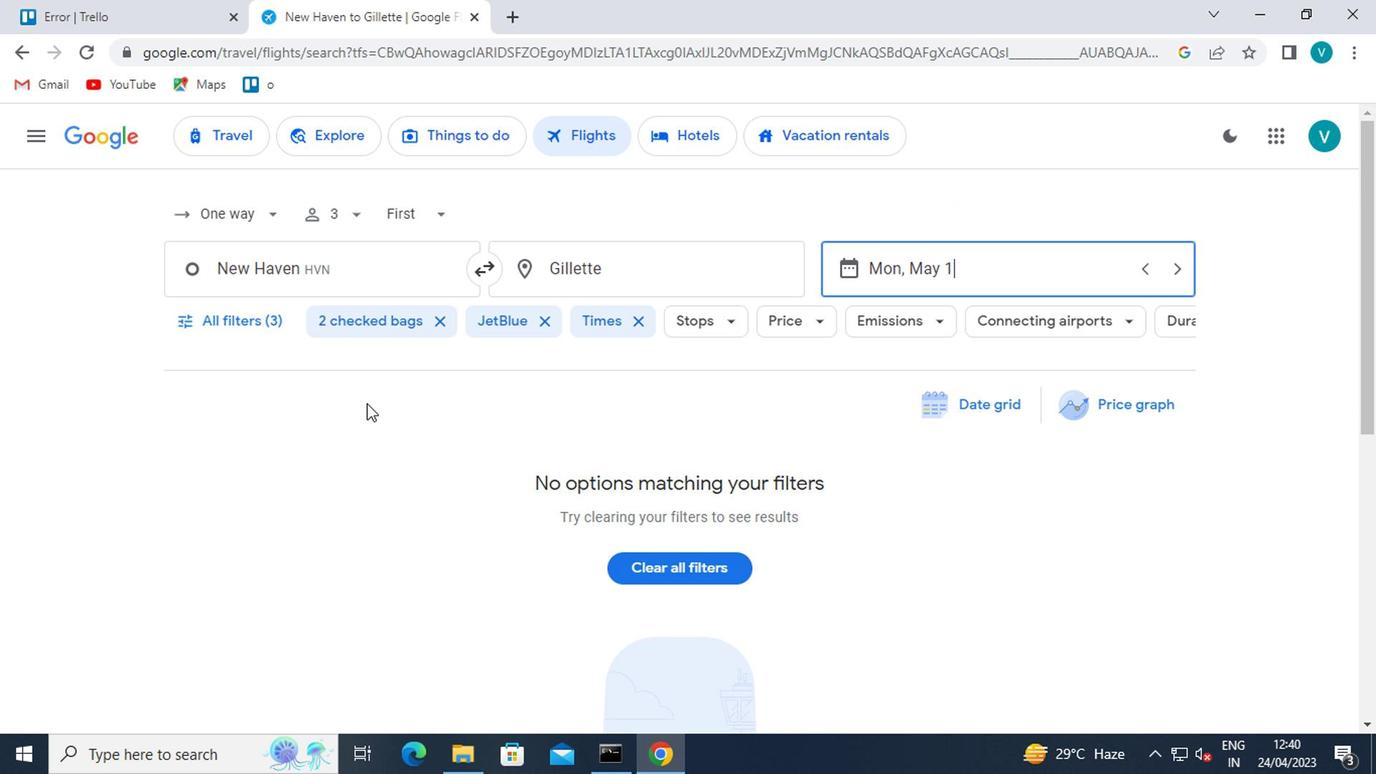 
Action: Mouse pressed left at (225, 312)
Screenshot: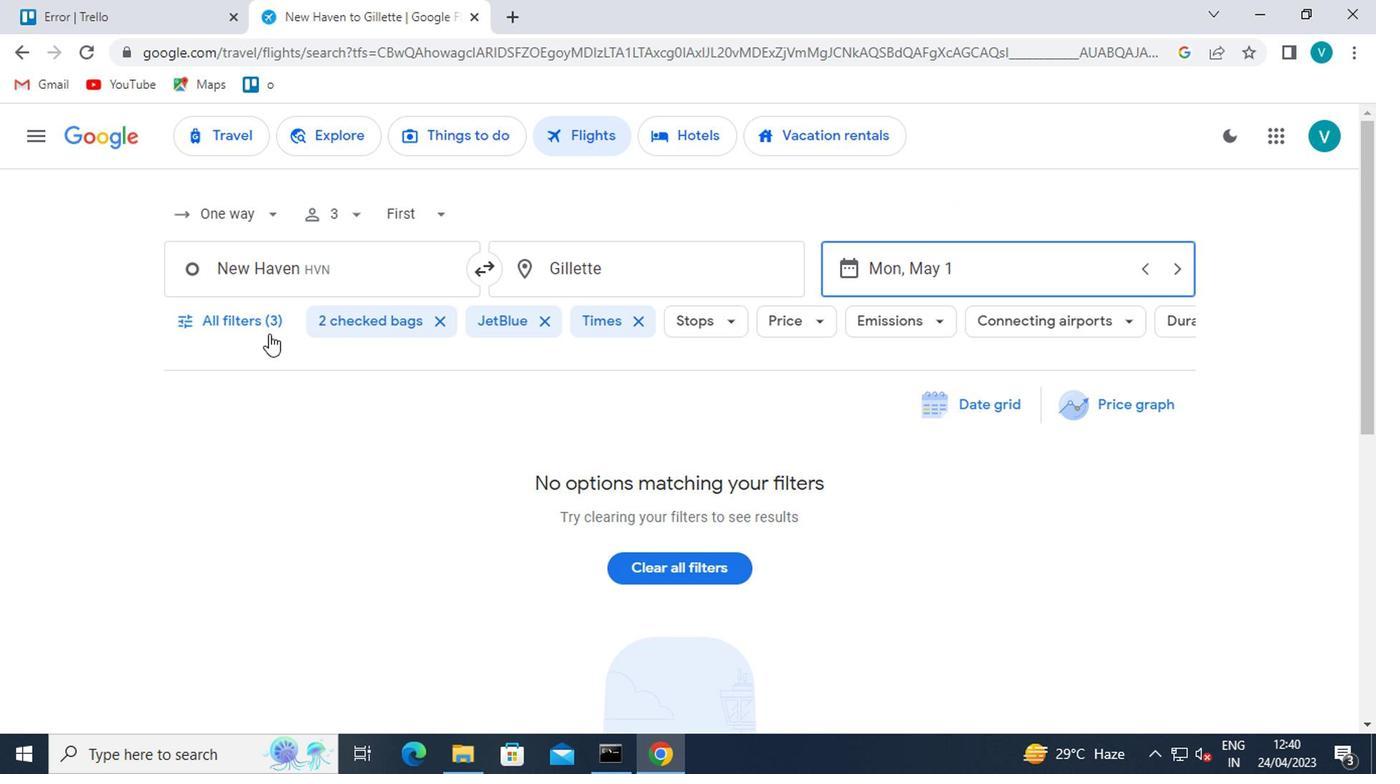 
Action: Mouse moved to (382, 488)
Screenshot: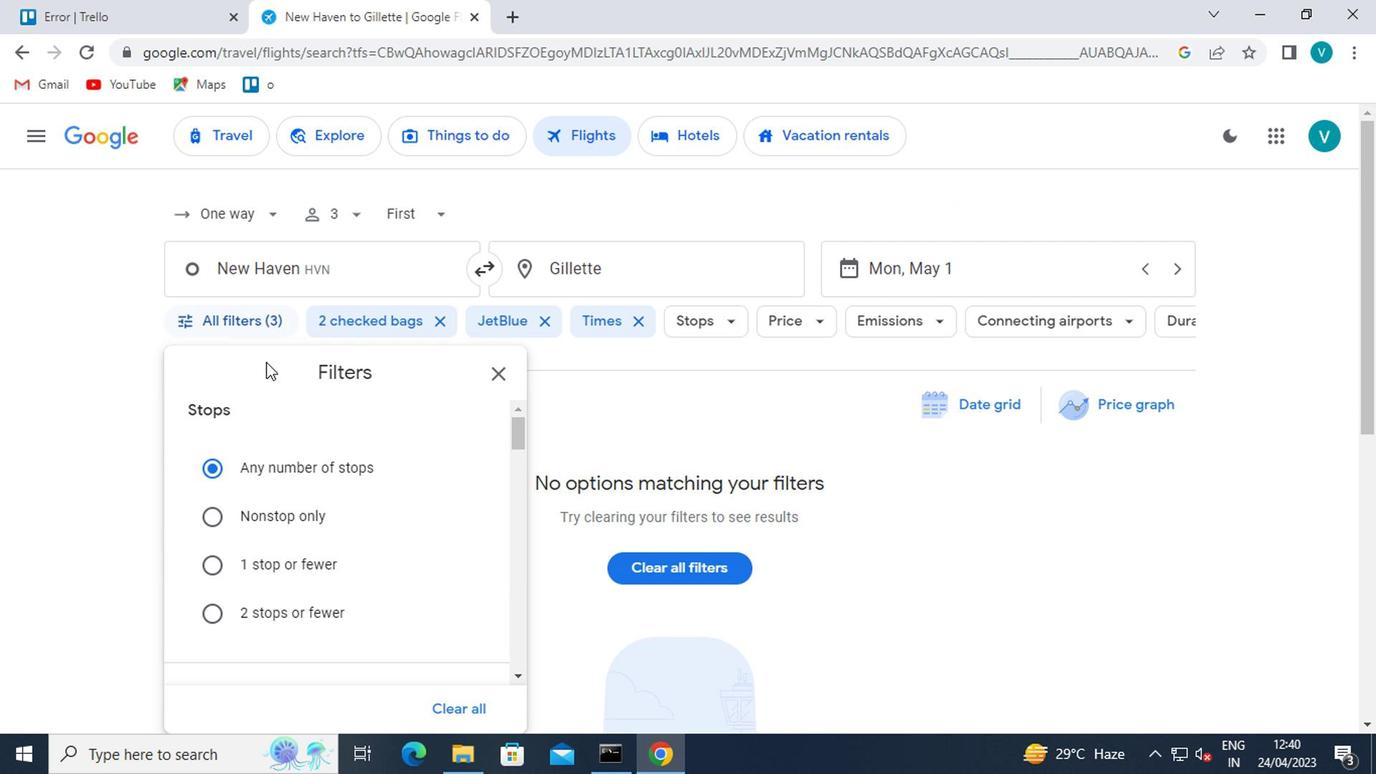 
Action: Mouse scrolled (382, 488) with delta (0, 0)
Screenshot: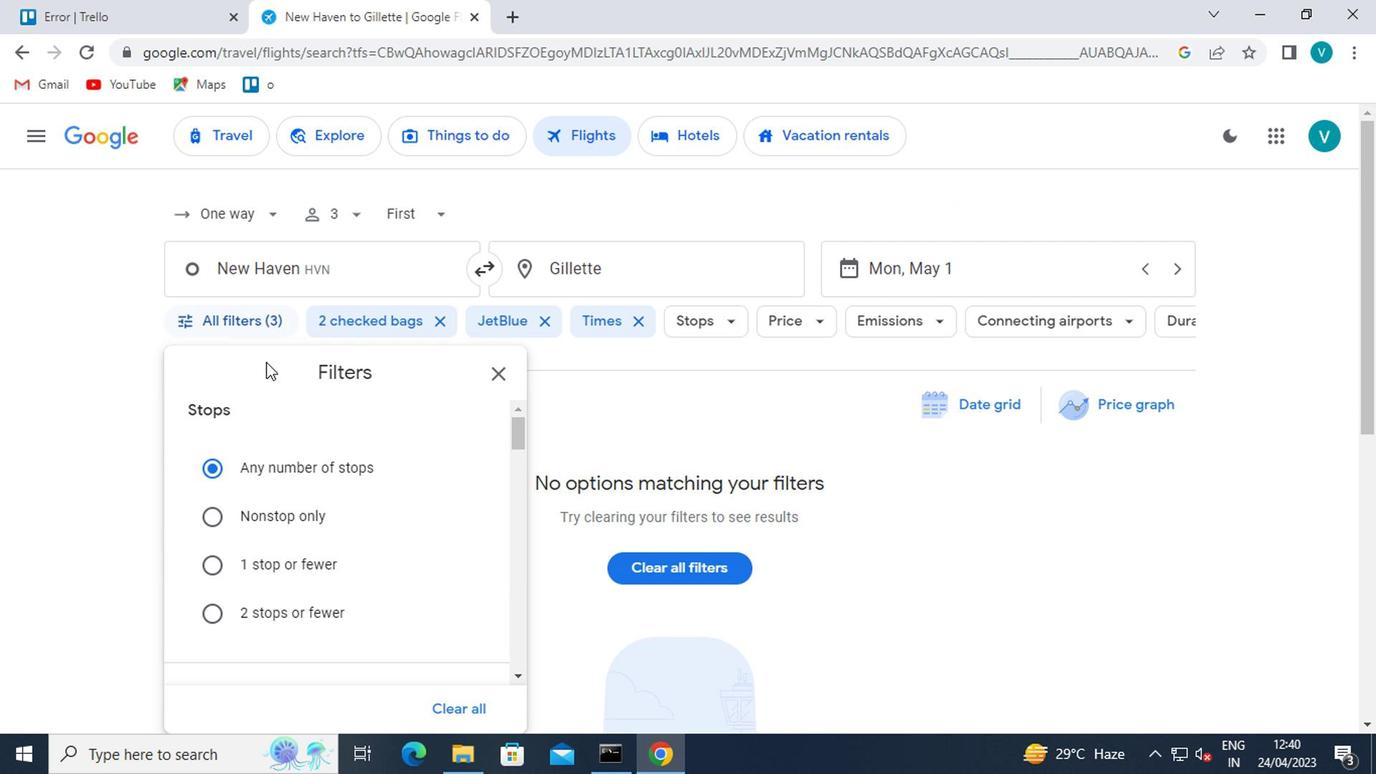 
Action: Mouse moved to (397, 499)
Screenshot: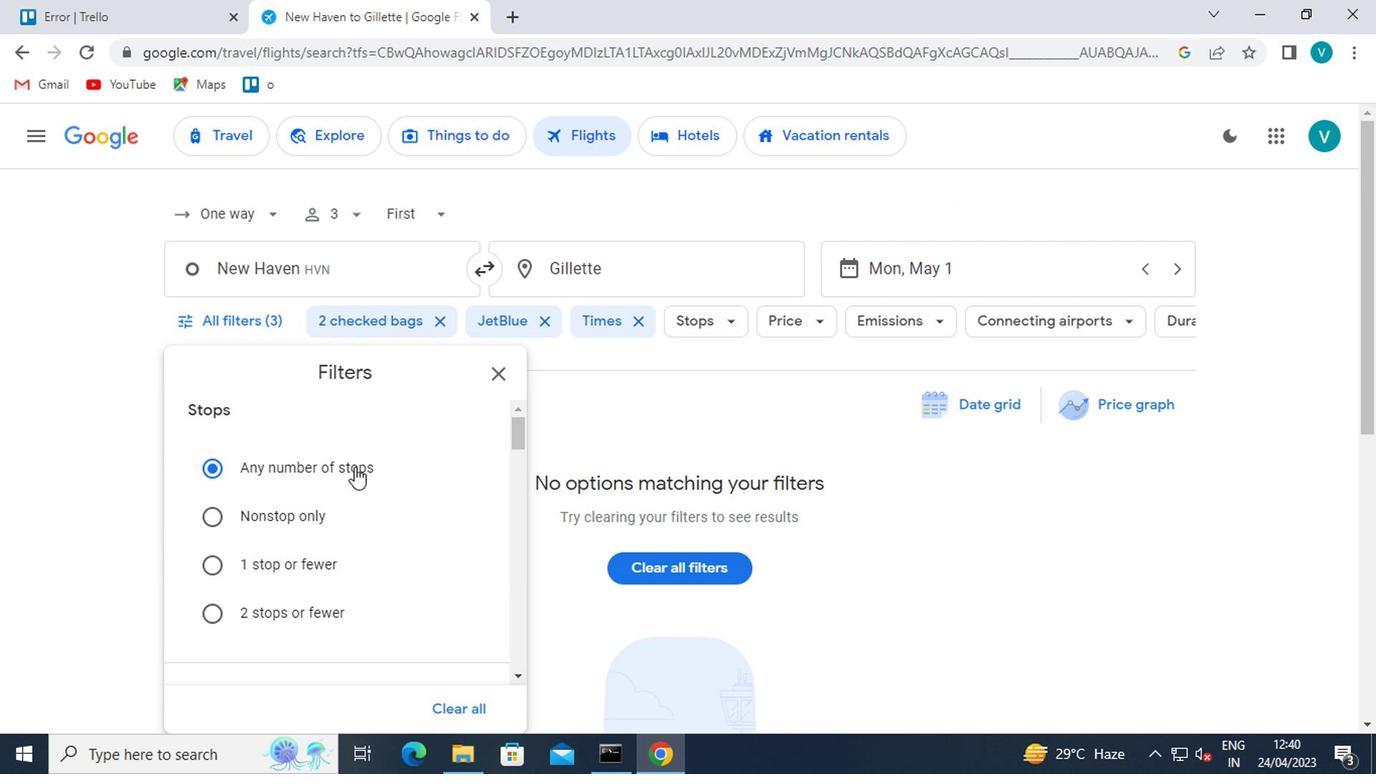 
Action: Mouse scrolled (397, 498) with delta (0, 0)
Screenshot: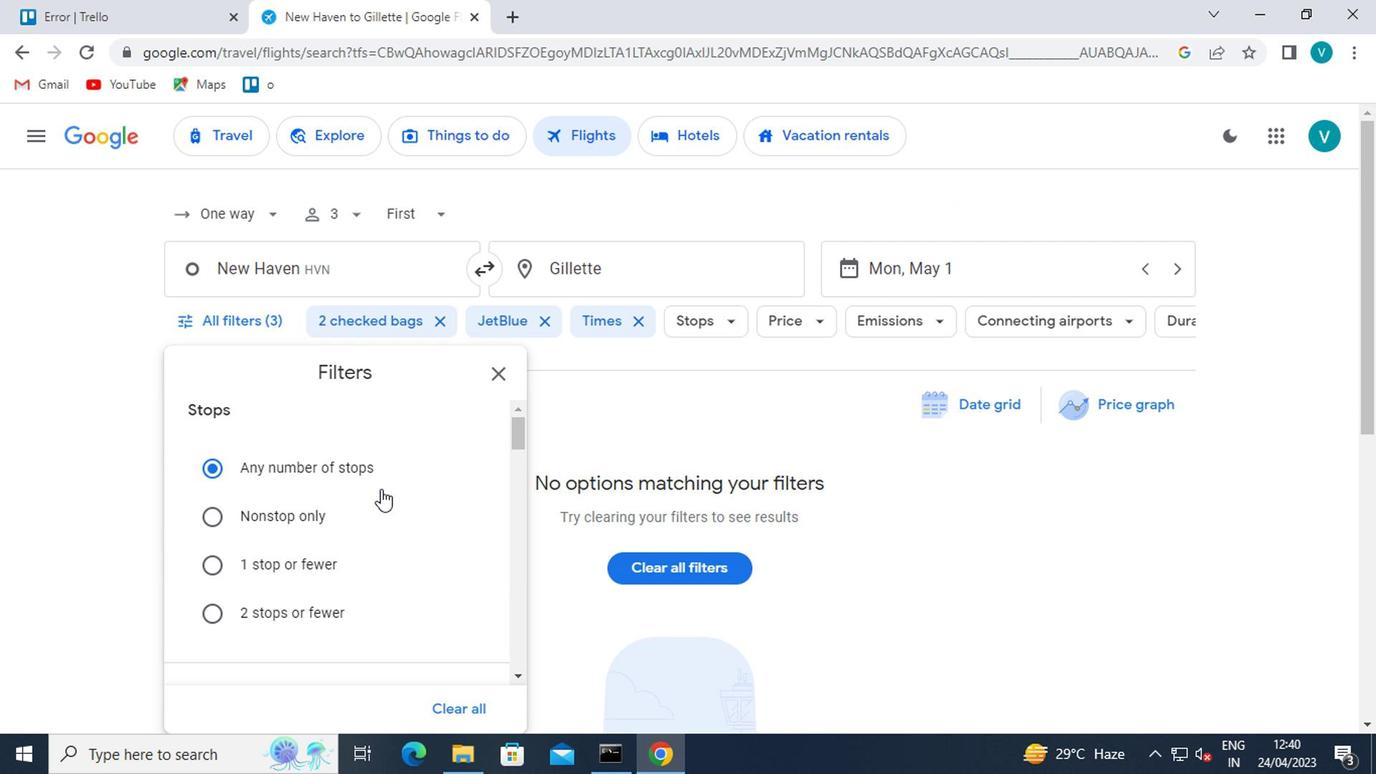 
Action: Mouse scrolled (397, 498) with delta (0, 0)
Screenshot: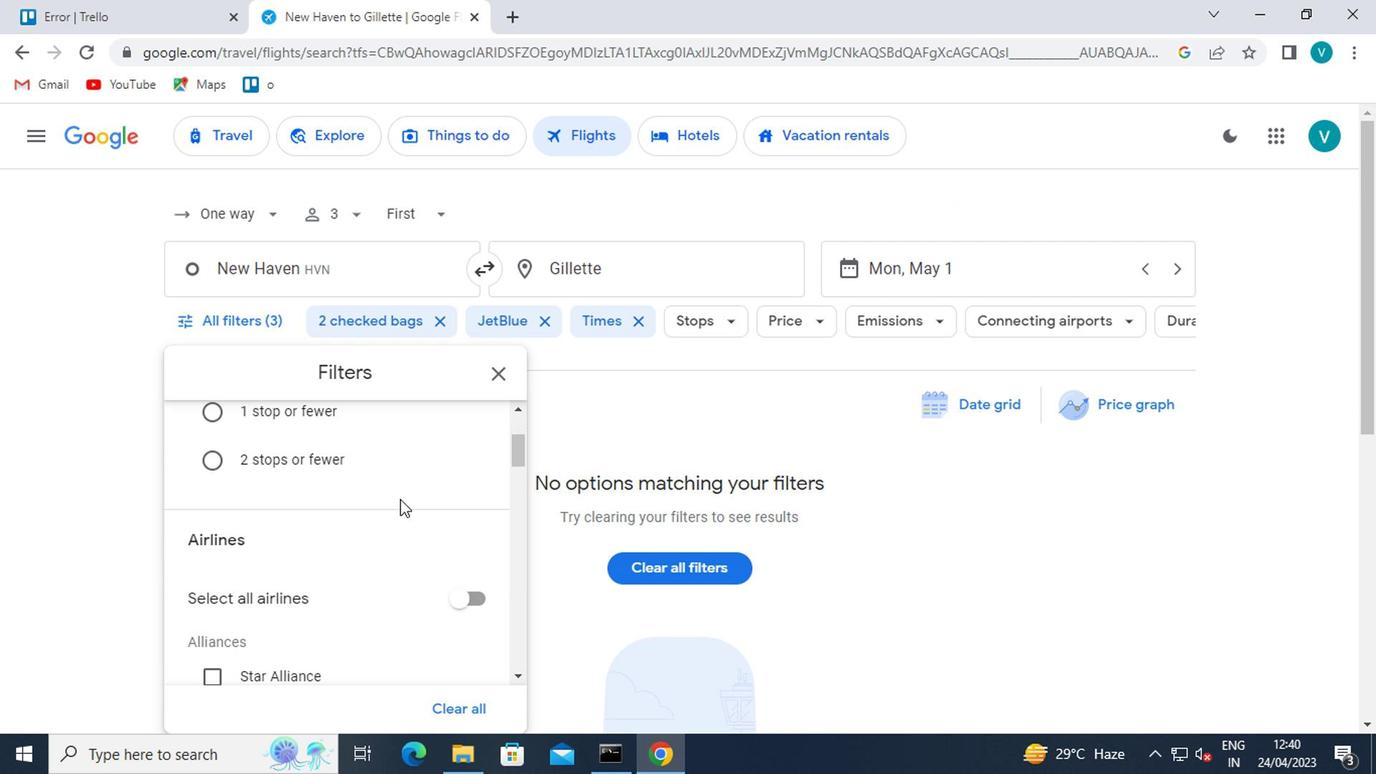 
Action: Mouse moved to (398, 499)
Screenshot: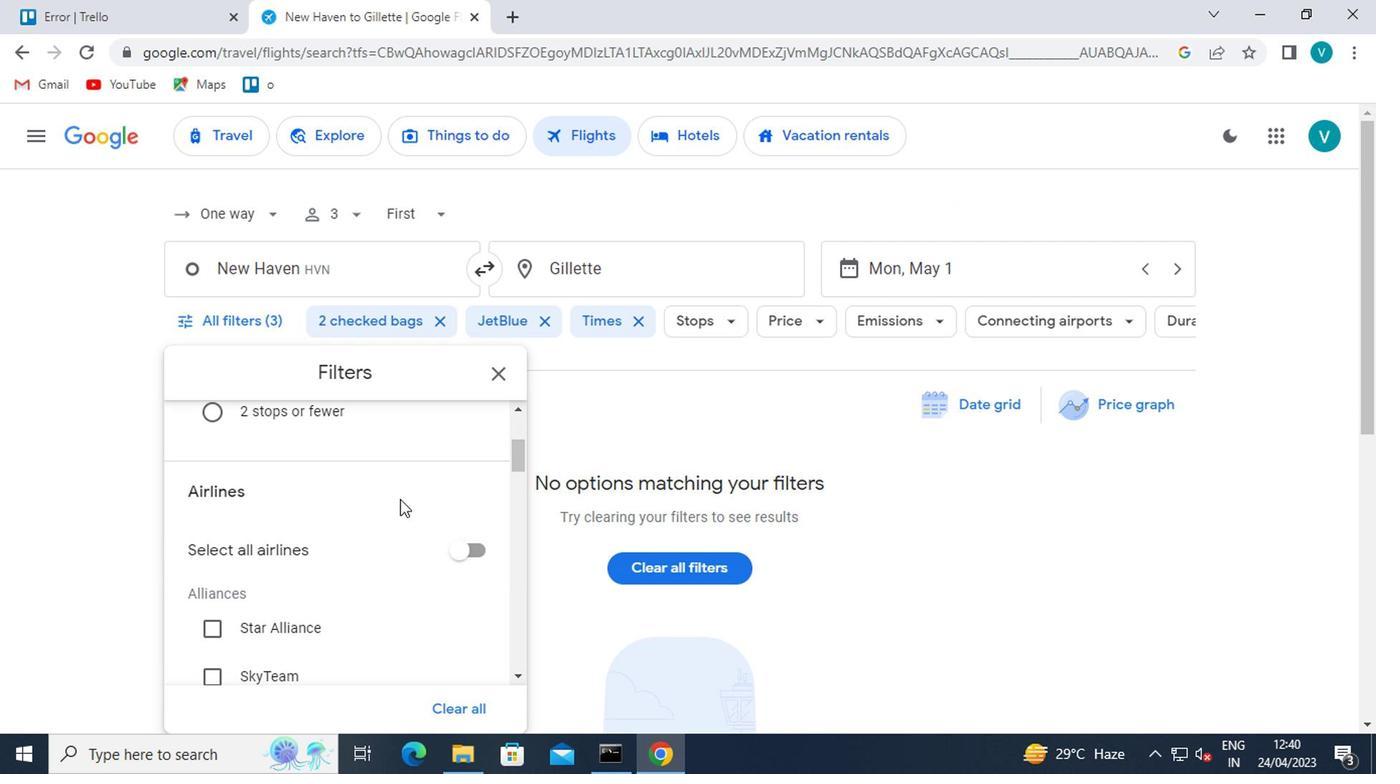 
Action: Mouse scrolled (398, 498) with delta (0, 0)
Screenshot: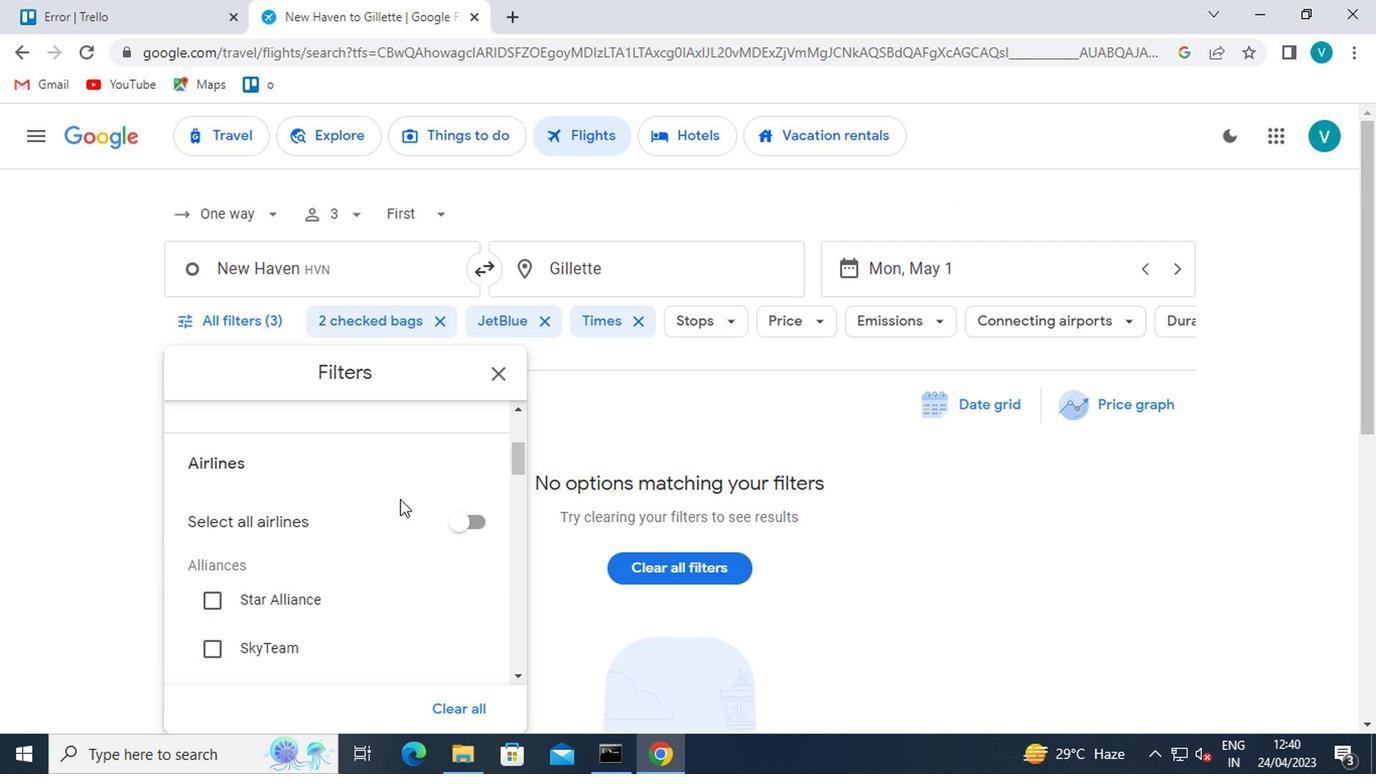 
Action: Mouse moved to (398, 500)
Screenshot: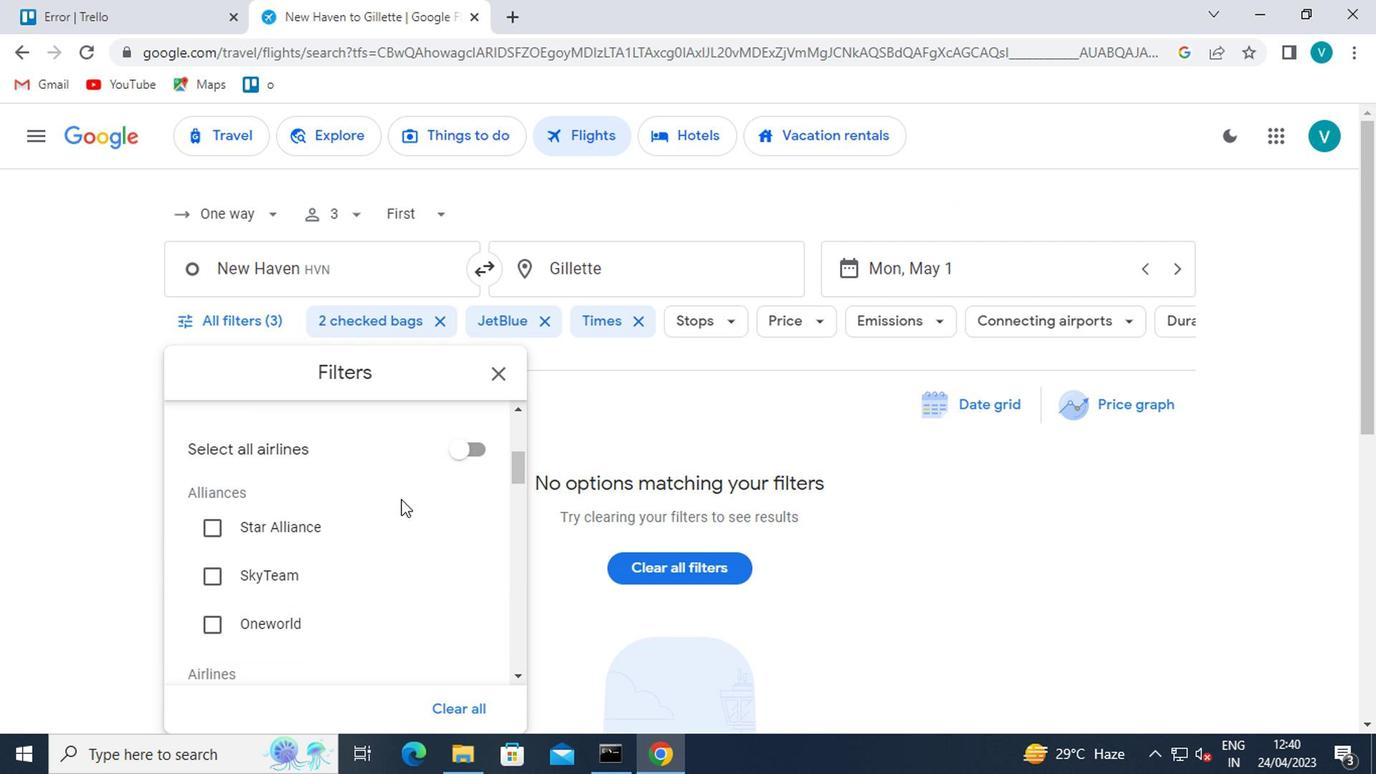 
Action: Mouse scrolled (398, 499) with delta (0, -1)
Screenshot: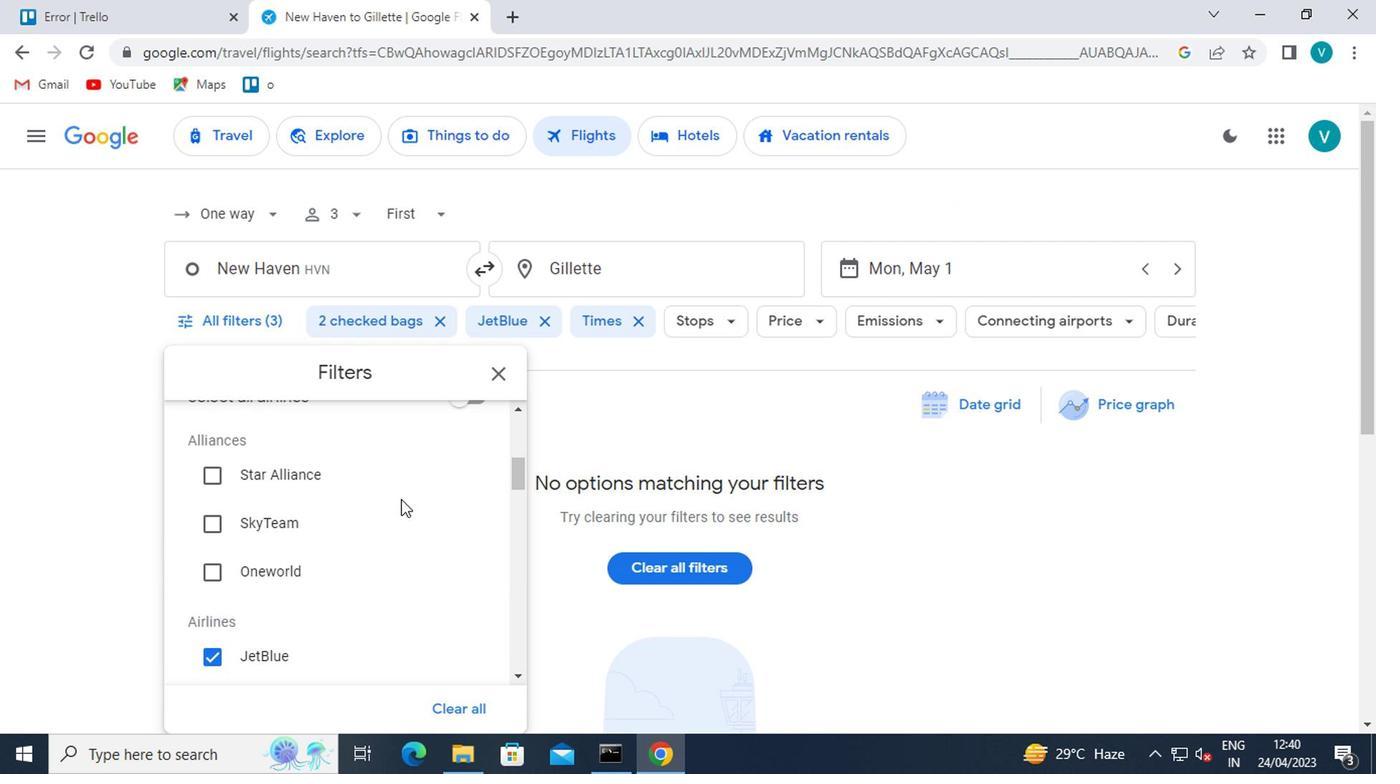 
Action: Mouse scrolled (398, 499) with delta (0, -1)
Screenshot: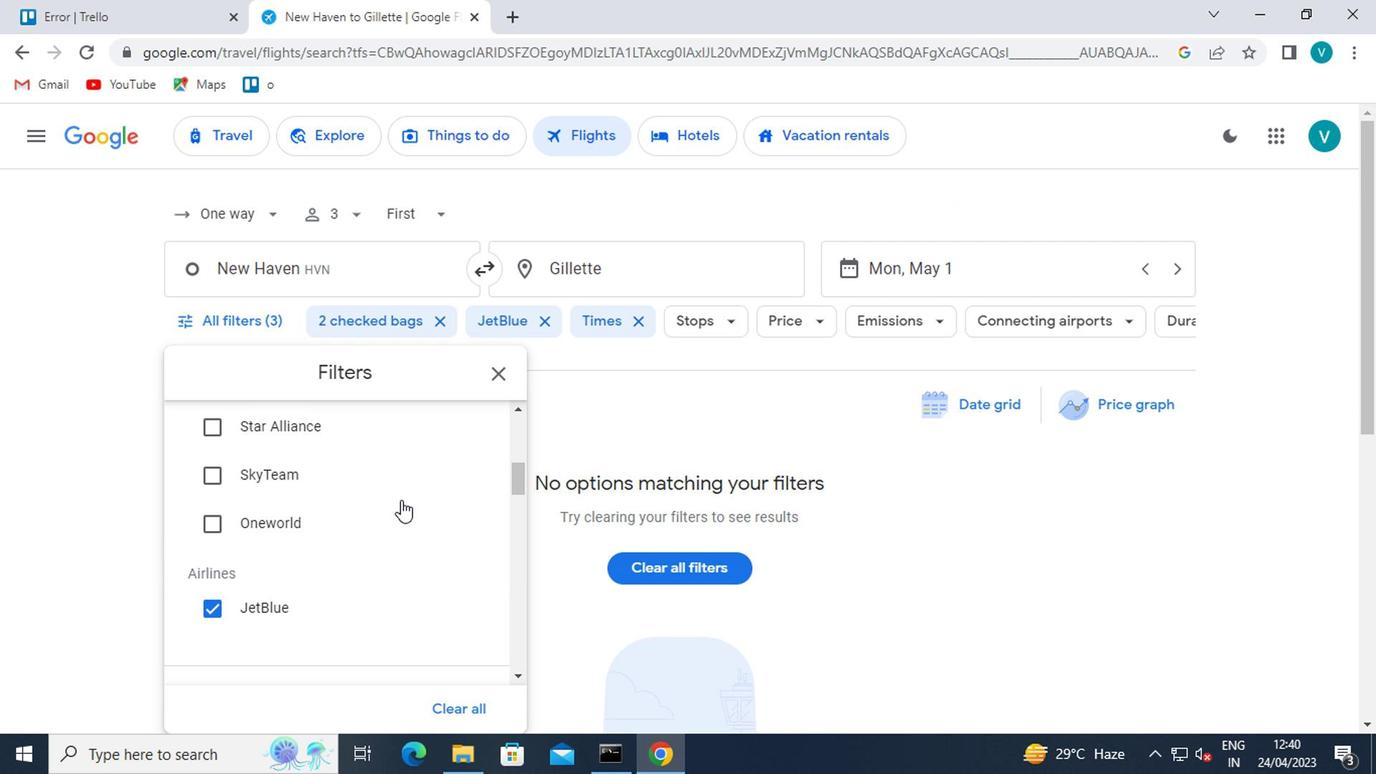 
Action: Mouse scrolled (398, 499) with delta (0, -1)
Screenshot: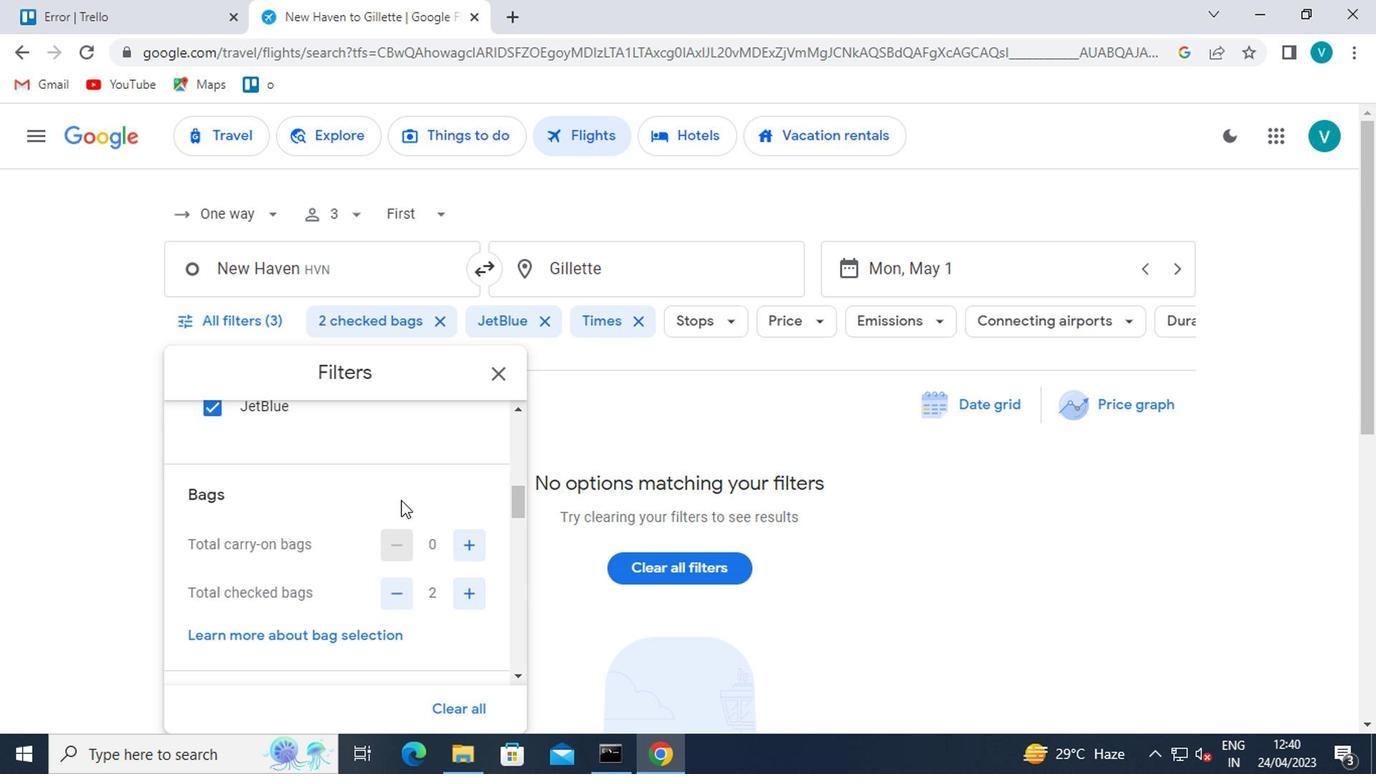 
Action: Mouse scrolled (398, 499) with delta (0, -1)
Screenshot: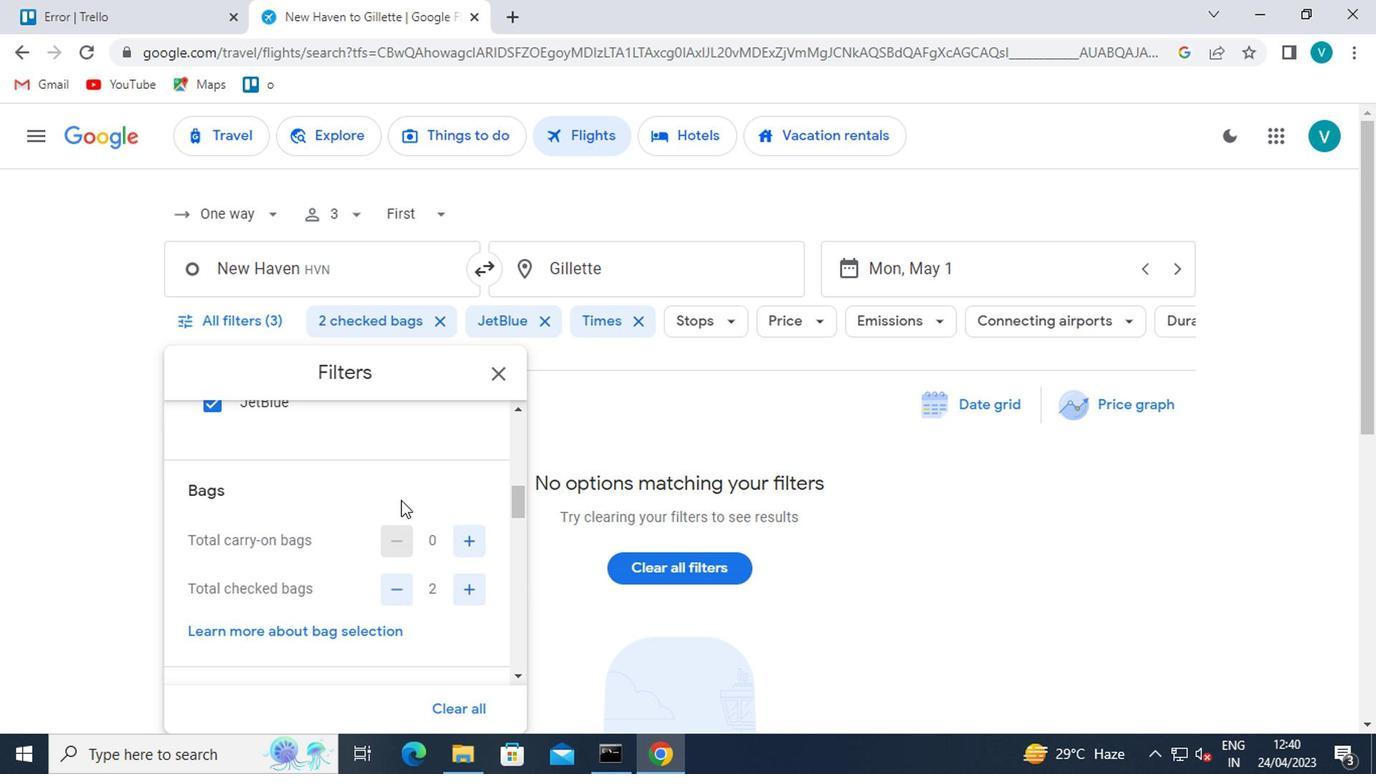 
Action: Mouse scrolled (398, 501) with delta (0, 0)
Screenshot: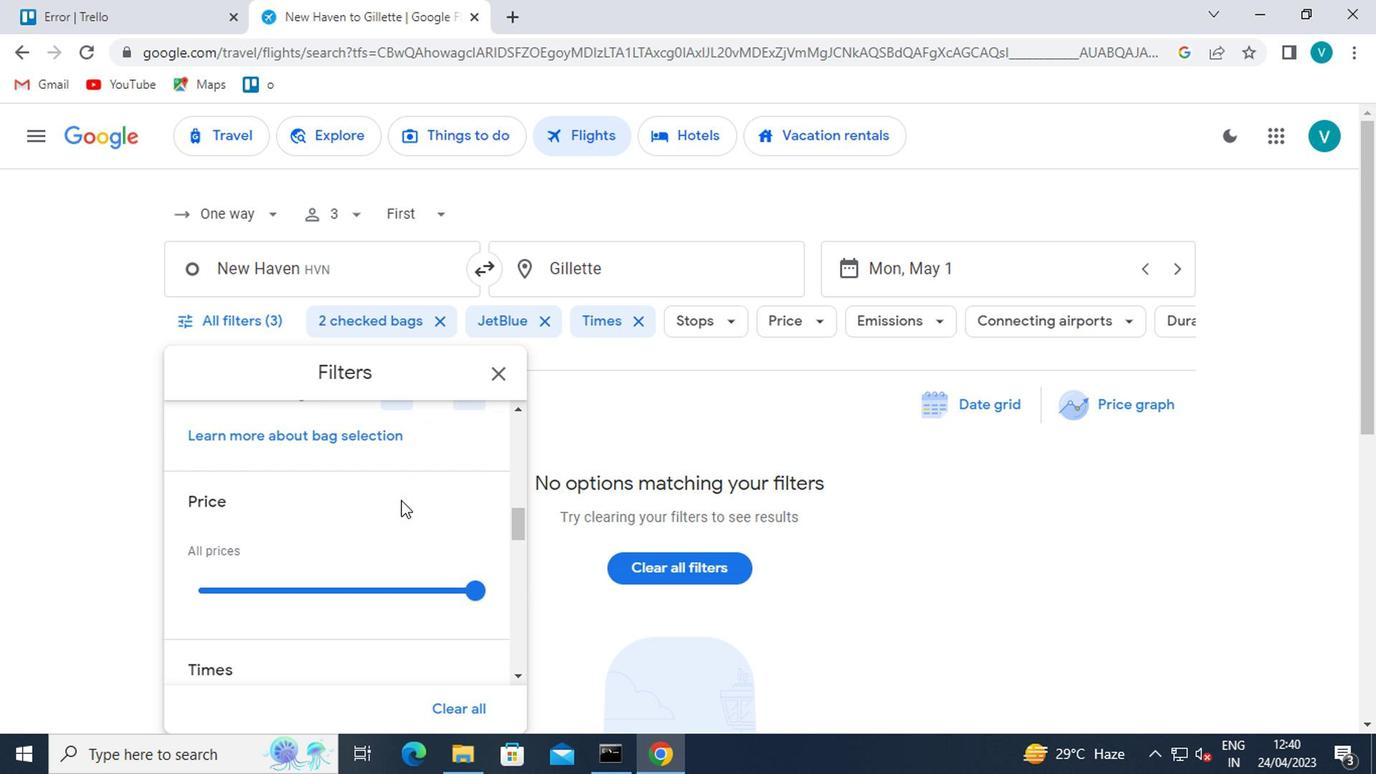
Action: Mouse moved to (401, 493)
Screenshot: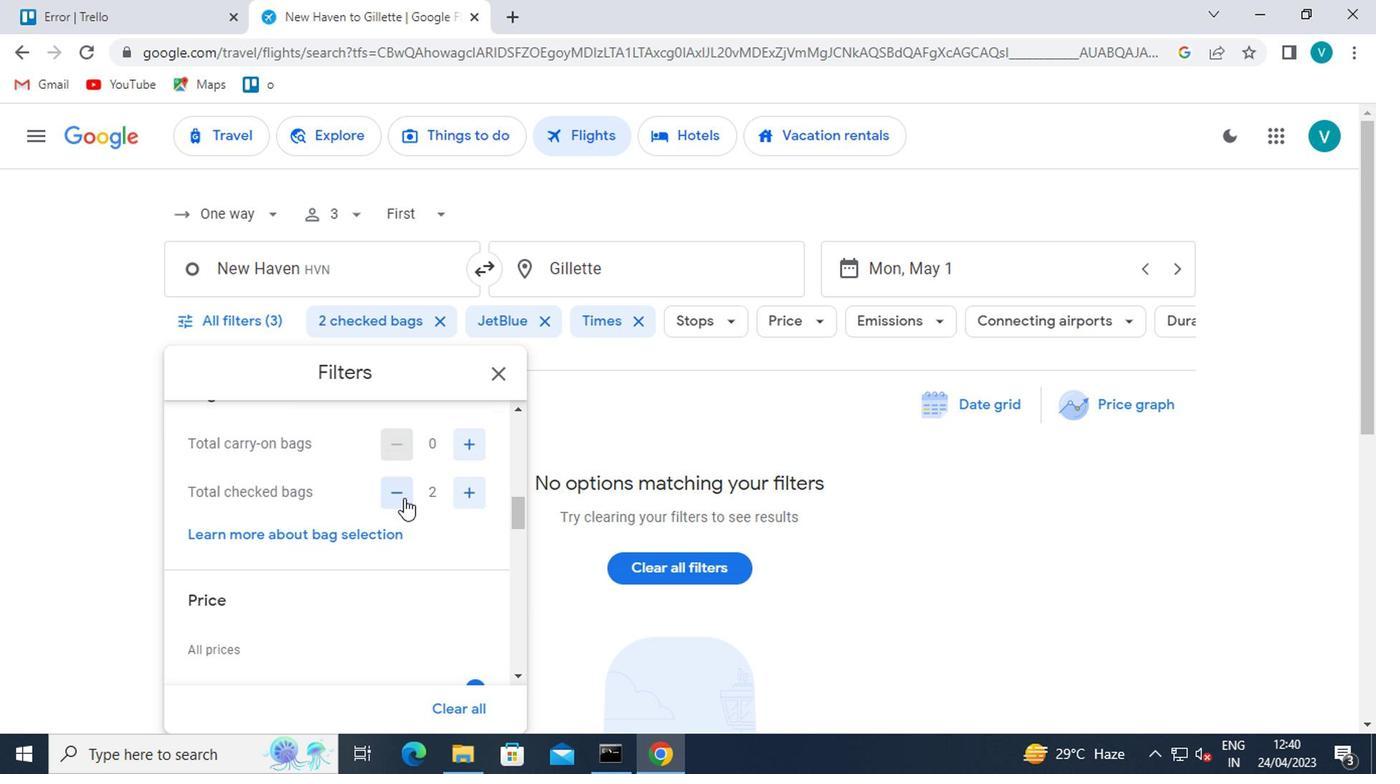 
Action: Mouse pressed left at (401, 493)
Screenshot: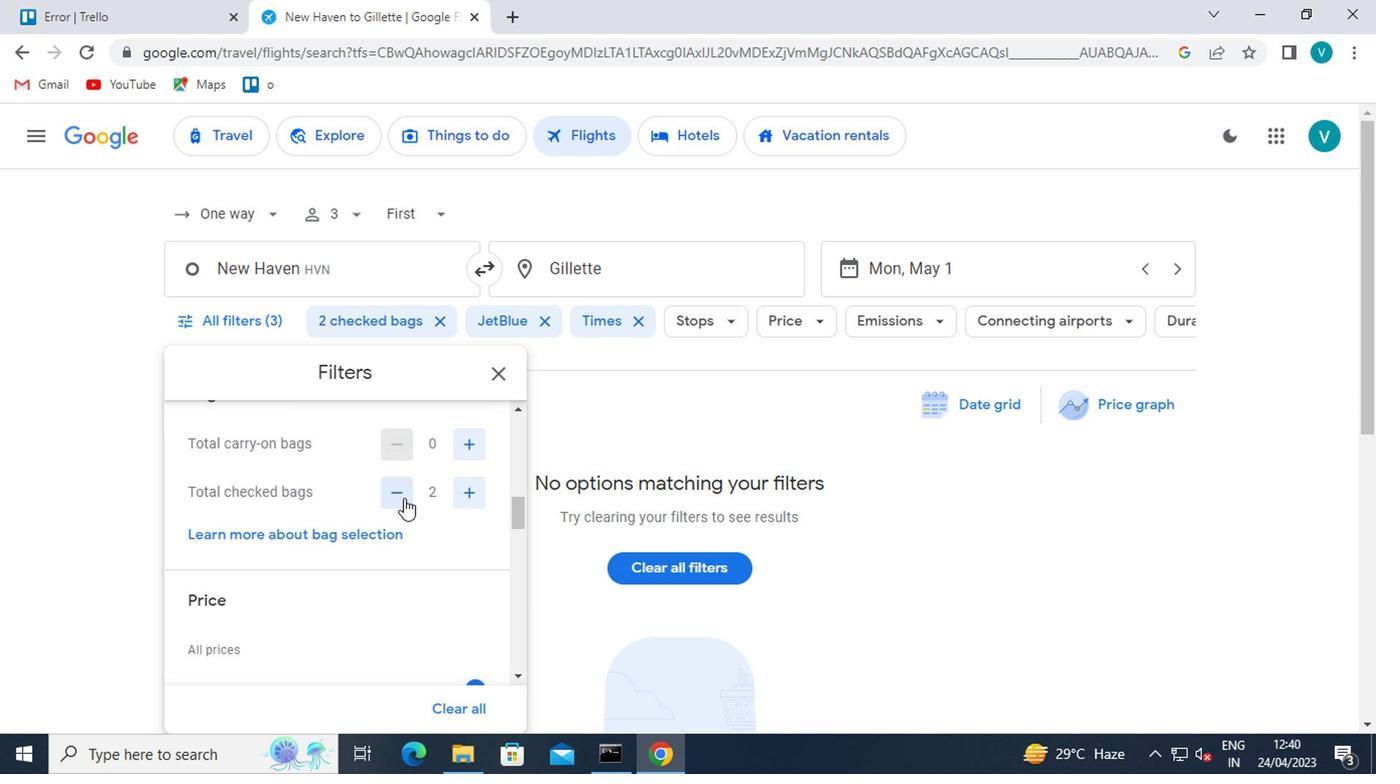 
Action: Mouse moved to (400, 493)
Screenshot: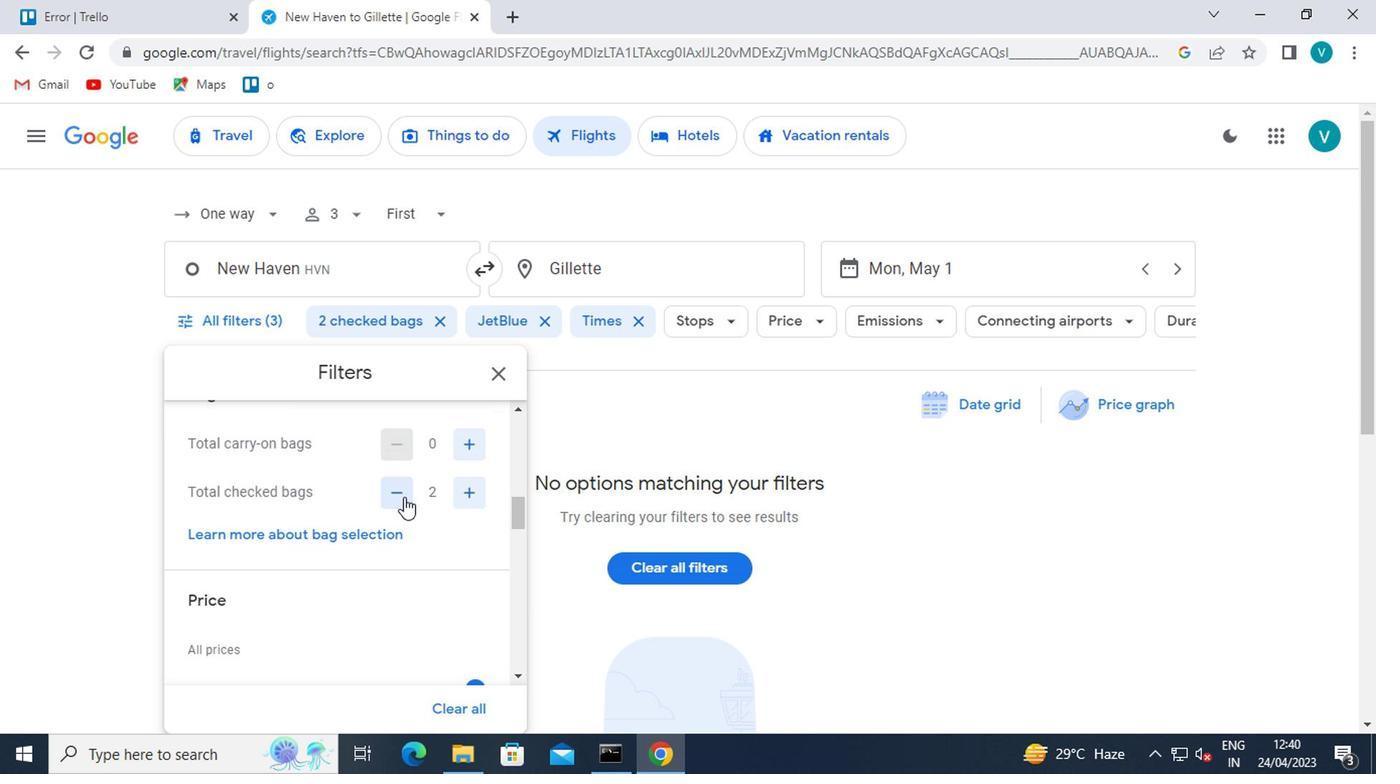 
Action: Mouse scrolled (400, 491) with delta (0, -1)
Screenshot: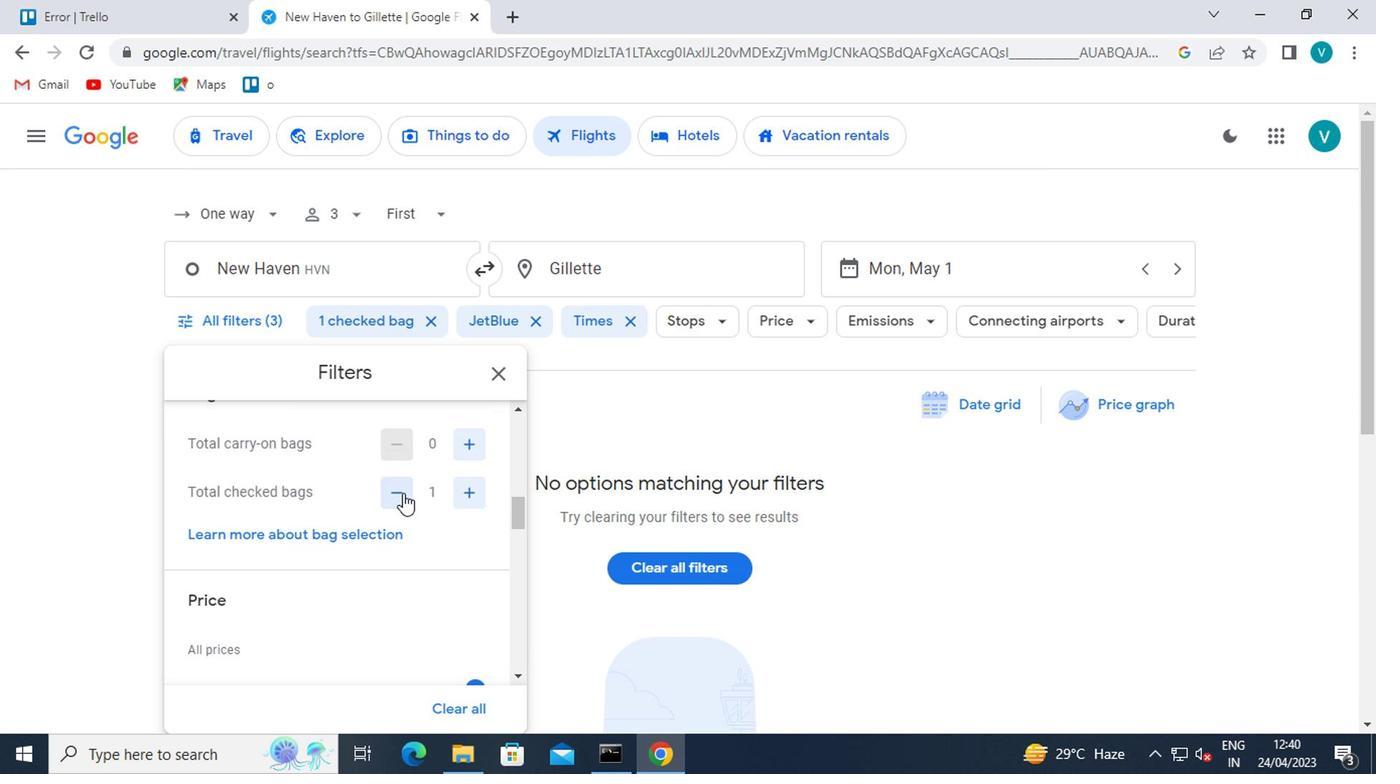 
Action: Mouse moved to (469, 587)
Screenshot: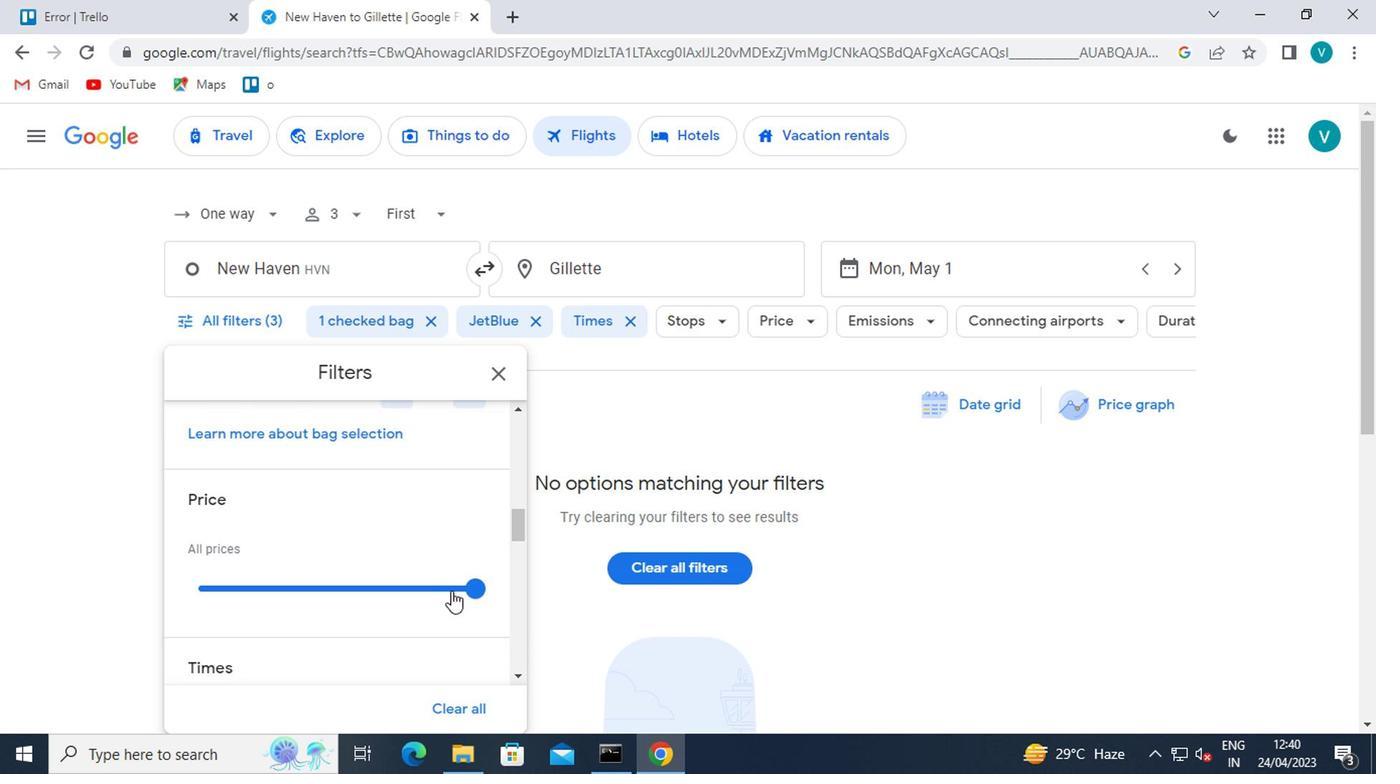 
Action: Mouse pressed left at (469, 587)
Screenshot: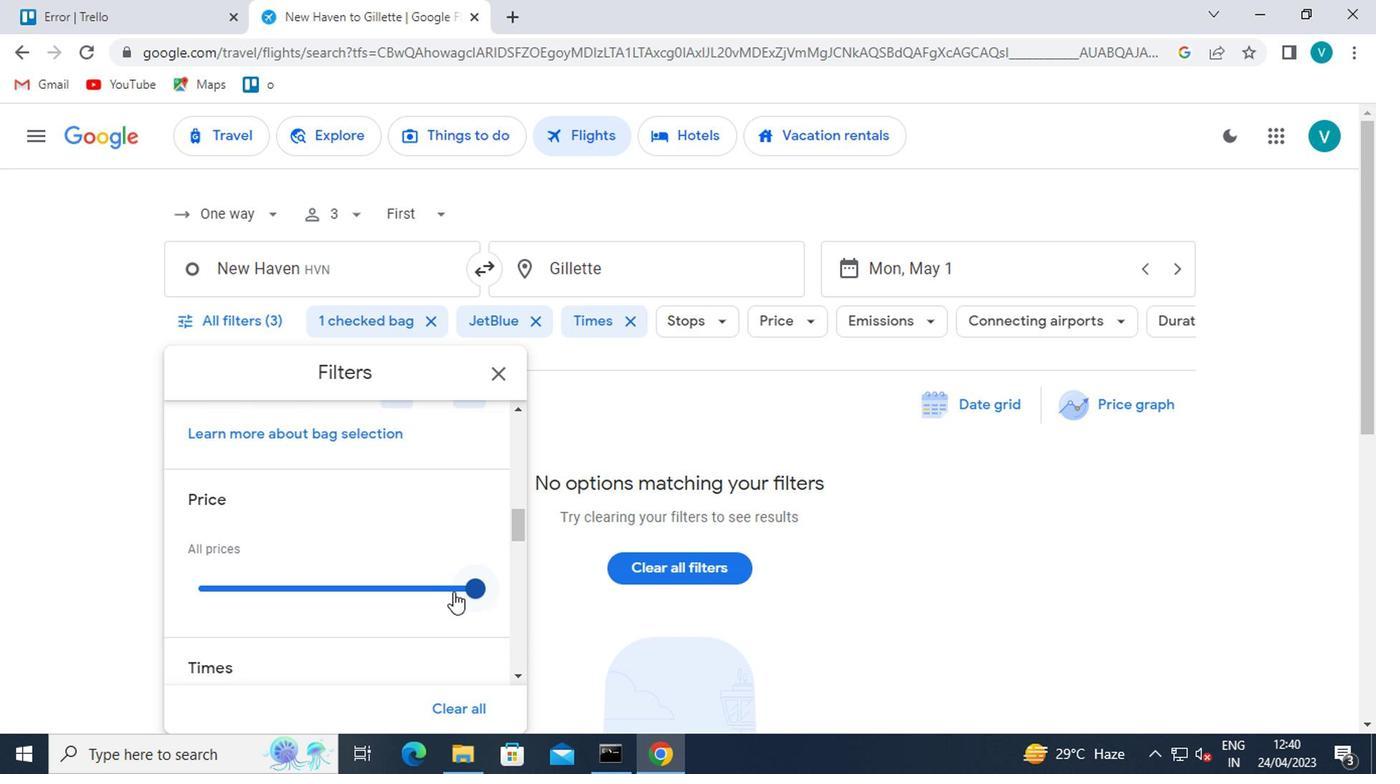 
Action: Mouse moved to (491, 582)
Screenshot: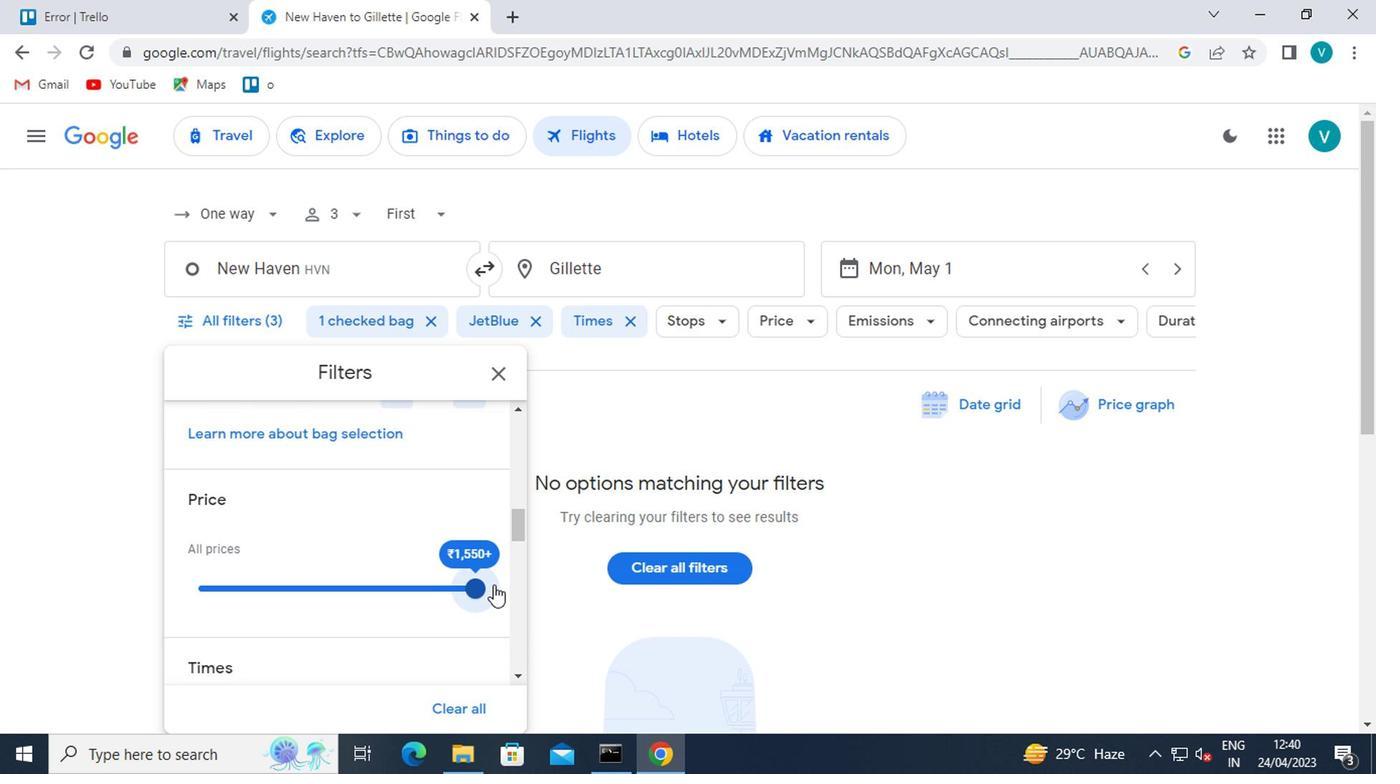 
Action: Mouse scrolled (491, 581) with delta (0, 0)
Screenshot: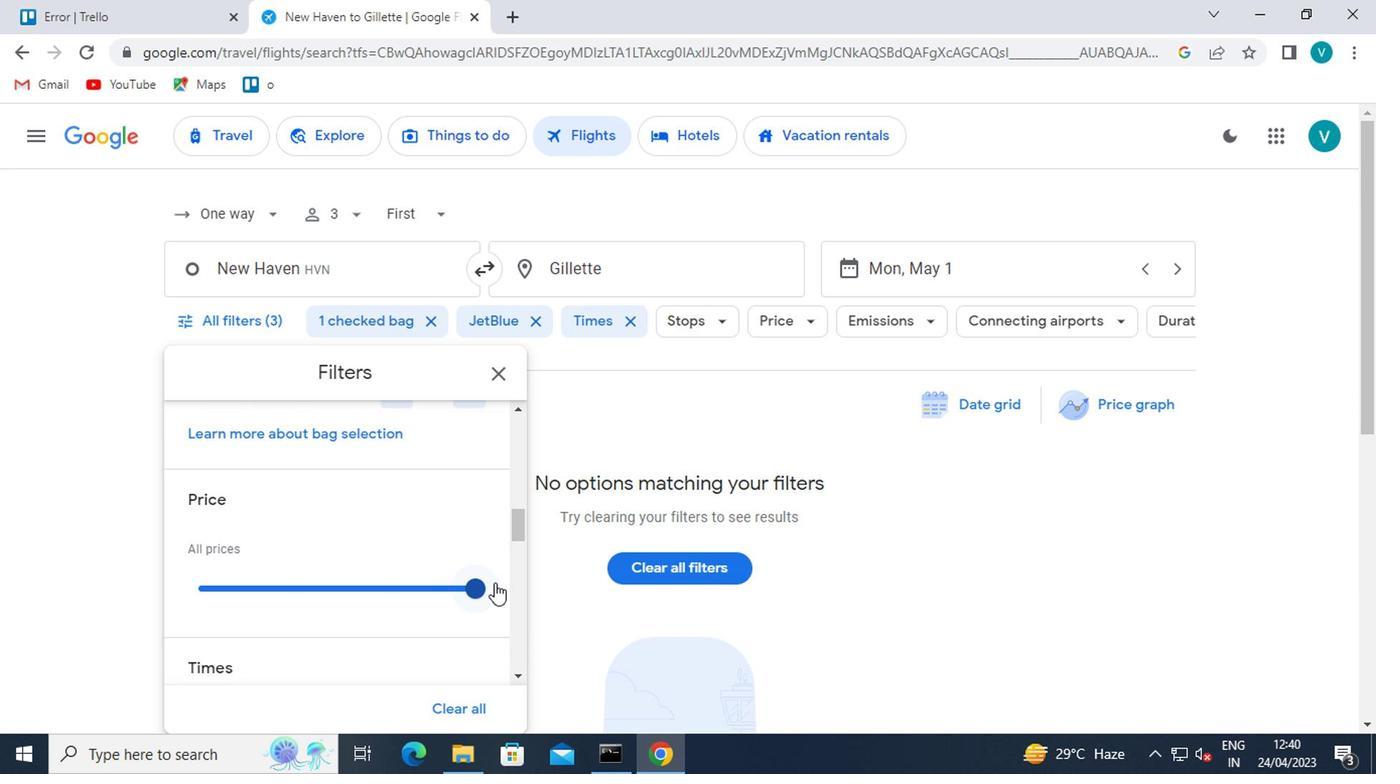 
Action: Mouse scrolled (491, 581) with delta (0, 0)
Screenshot: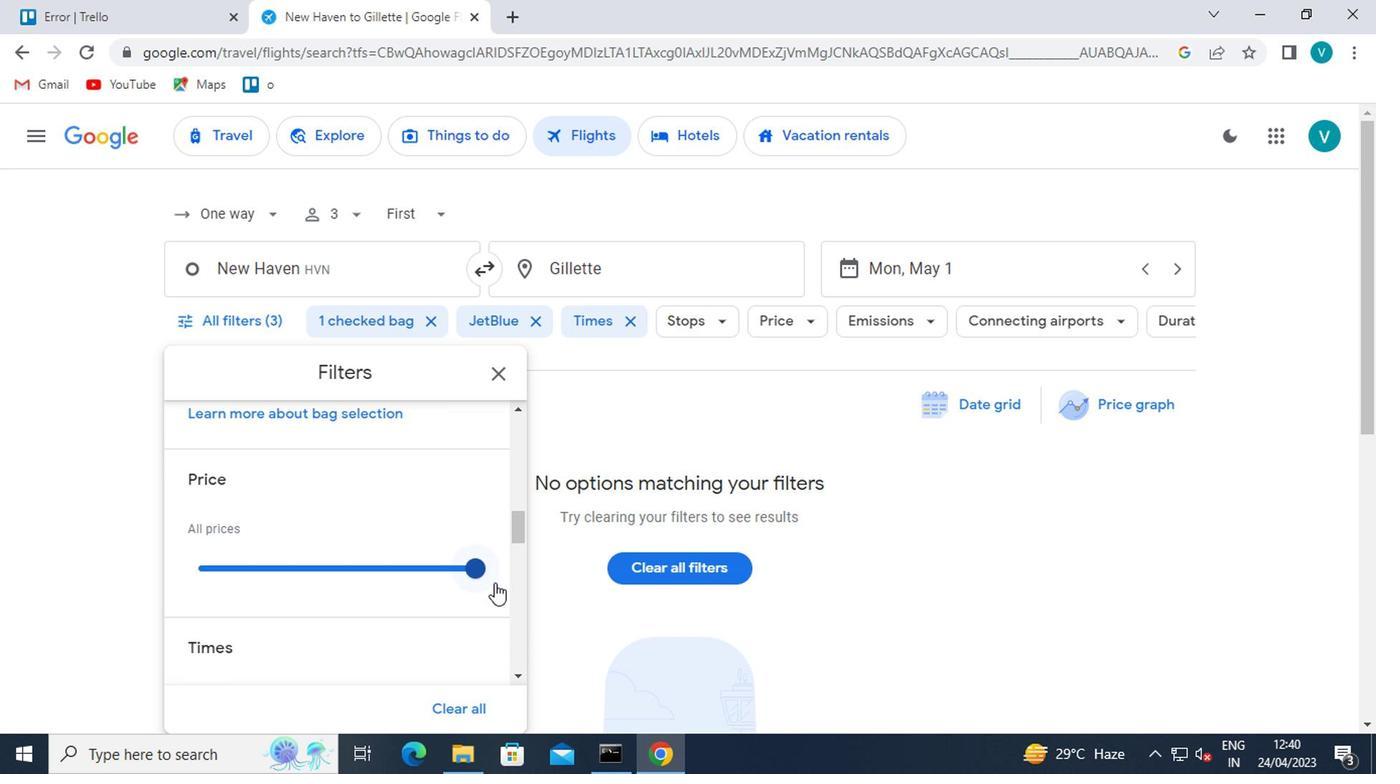 
Action: Mouse moved to (383, 610)
Screenshot: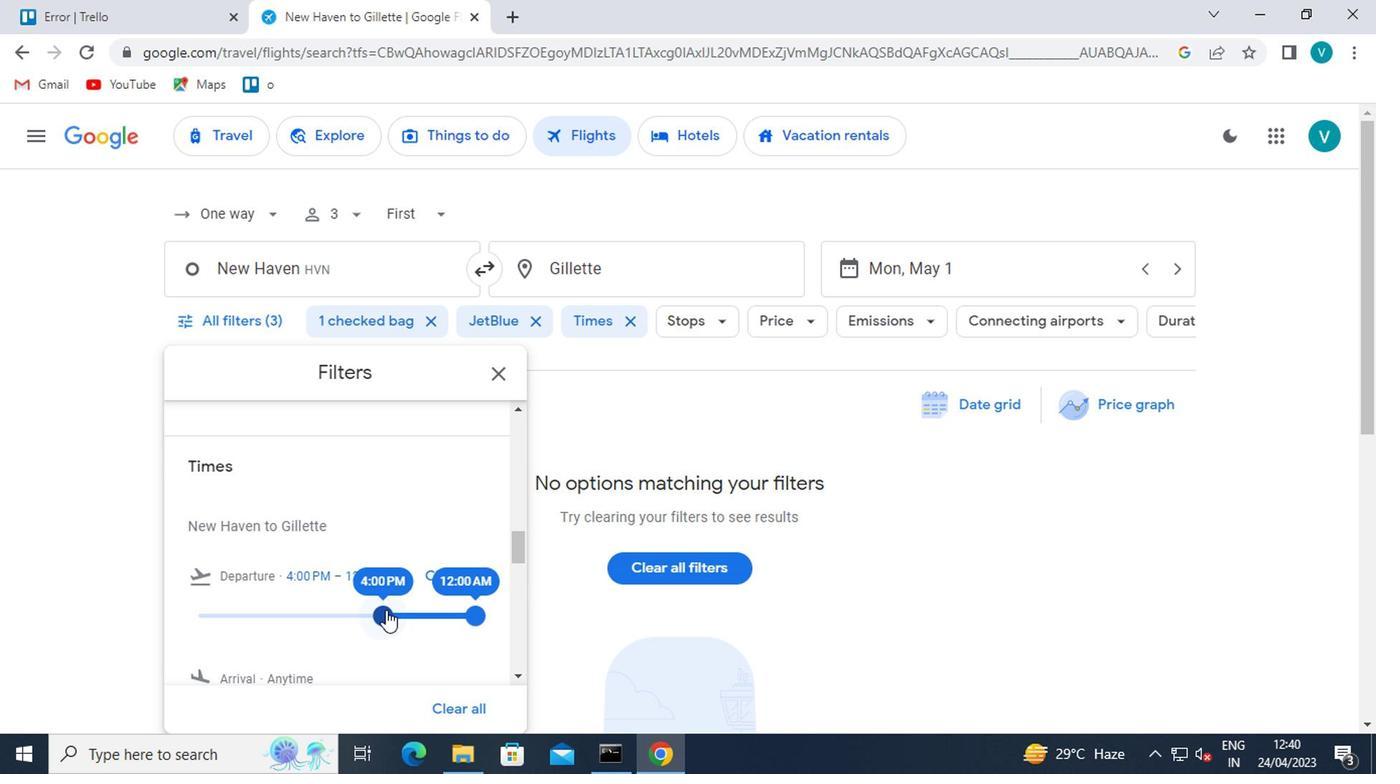 
Action: Mouse pressed left at (383, 610)
Screenshot: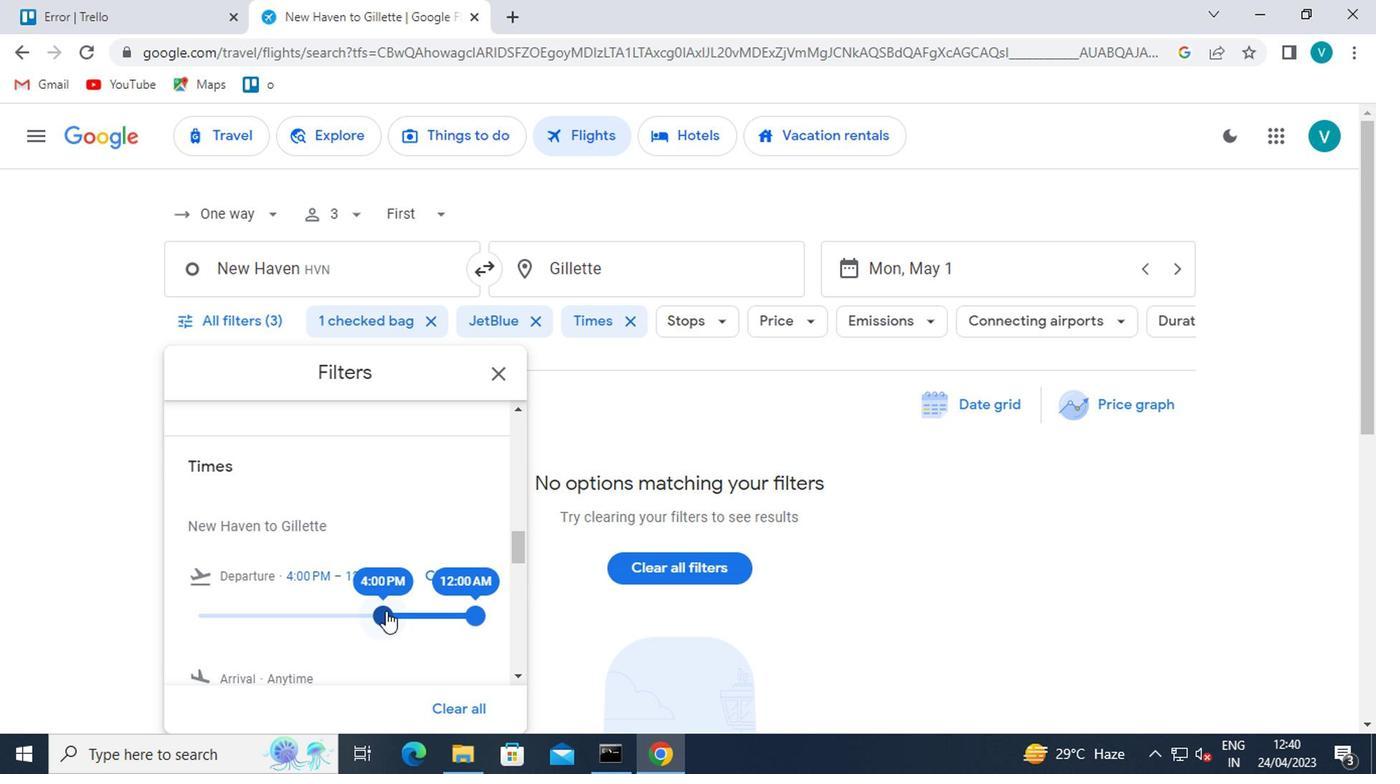 
Action: Mouse moved to (301, 553)
Screenshot: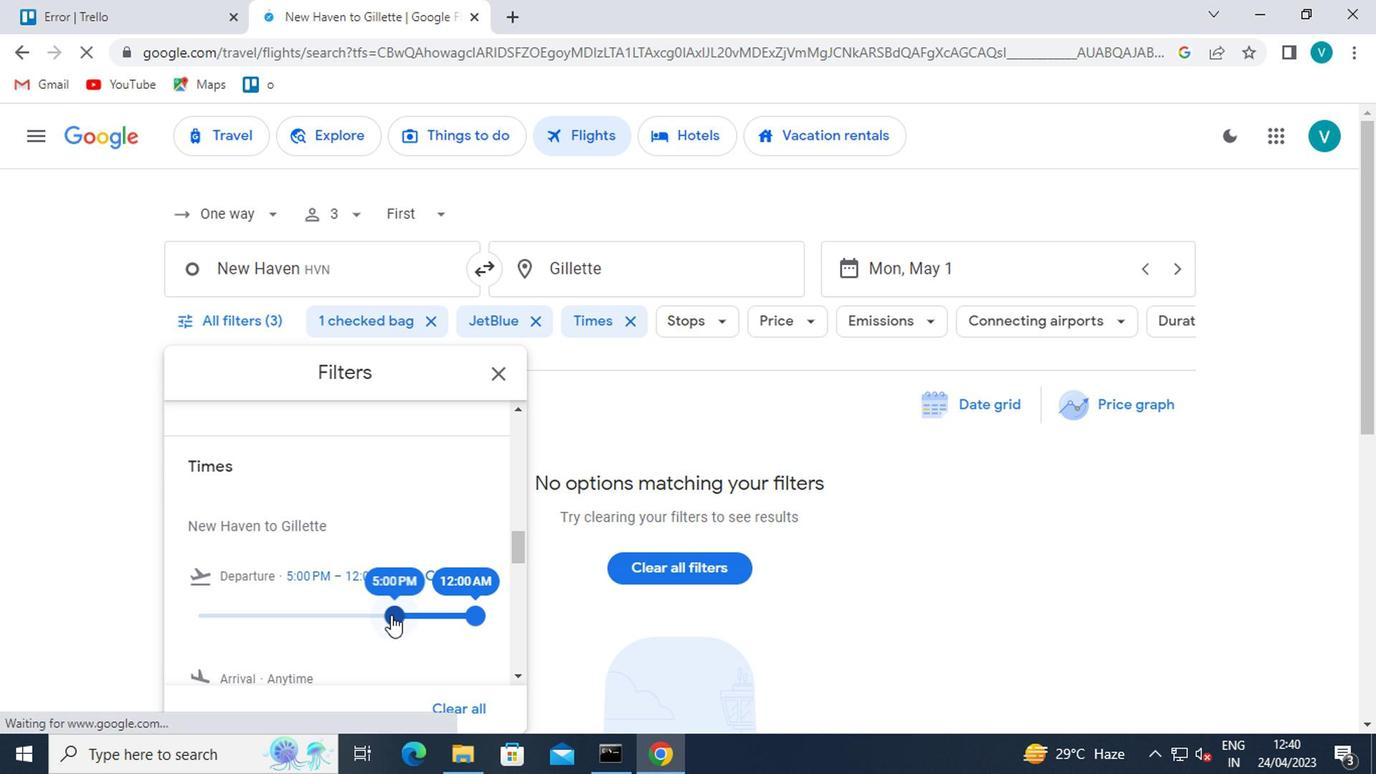
